 Task: Look for space in Kawm Umbū, Egypt from 9th June, 2023 to 16th June, 2023 for 2 adults in price range Rs.8000 to Rs.16000. Place can be entire place with 2 bedrooms having 2 beds and 1 bathroom. Property type can be house, flat, guest house. Booking option can be shelf check-in. Required host language is English.
Action: Mouse moved to (476, 109)
Screenshot: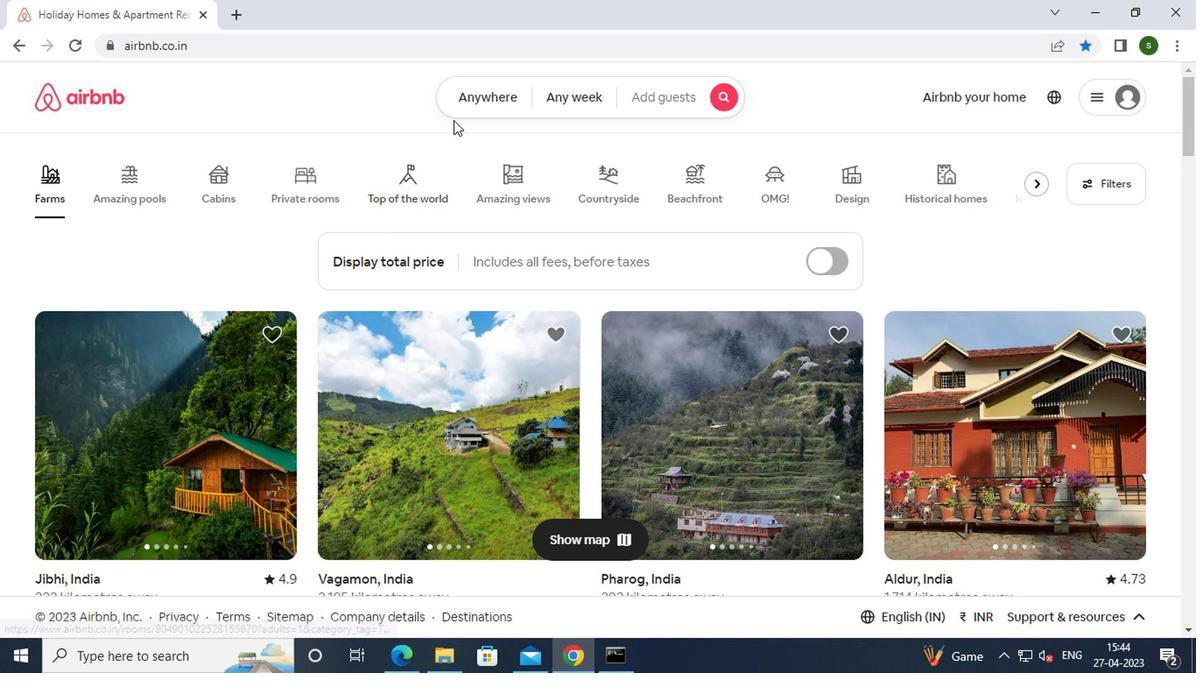 
Action: Mouse pressed left at (476, 109)
Screenshot: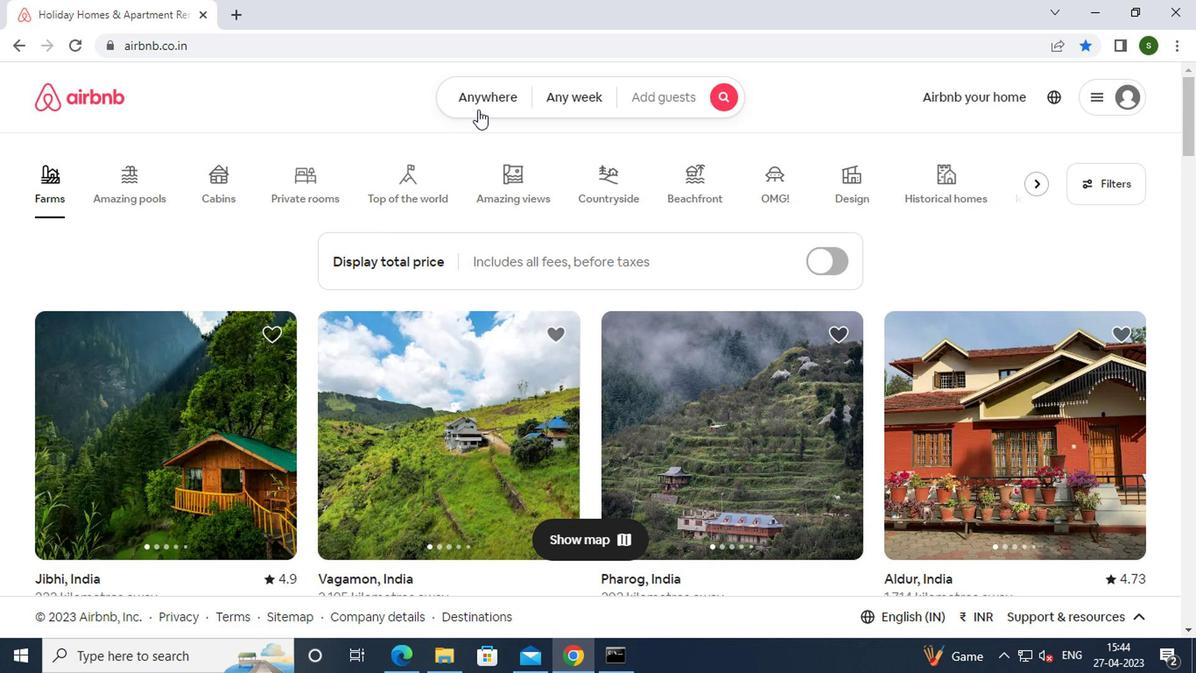 
Action: Mouse moved to (401, 162)
Screenshot: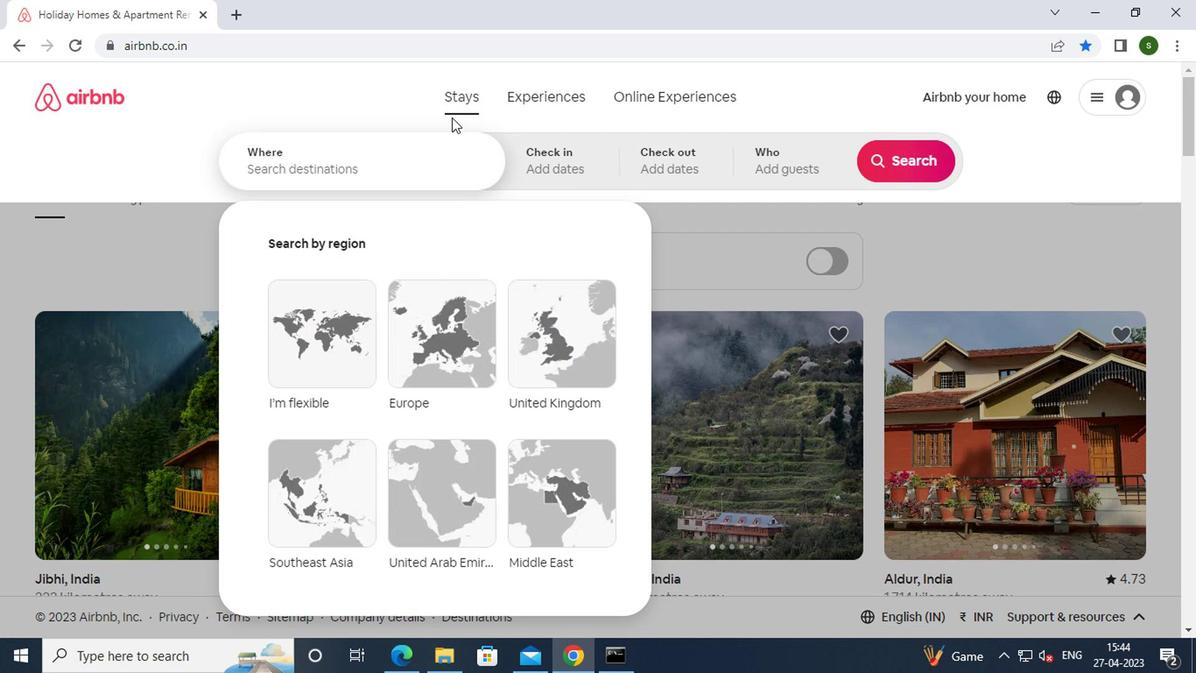 
Action: Mouse pressed left at (401, 162)
Screenshot: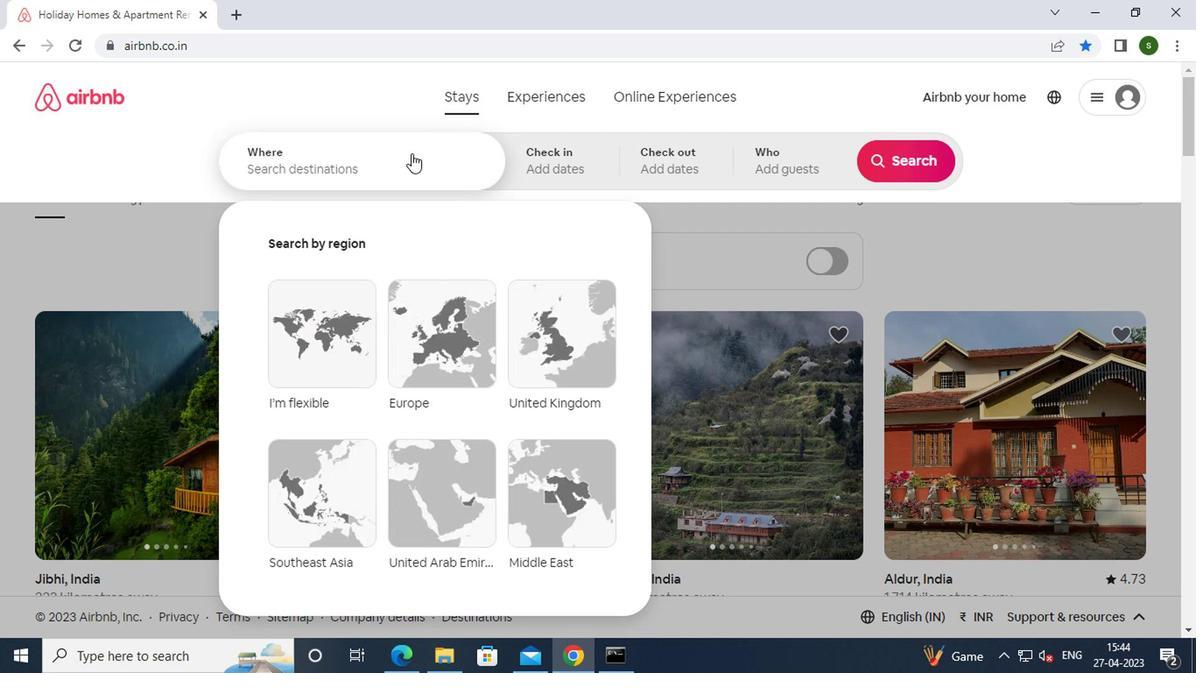
Action: Mouse moved to (382, 175)
Screenshot: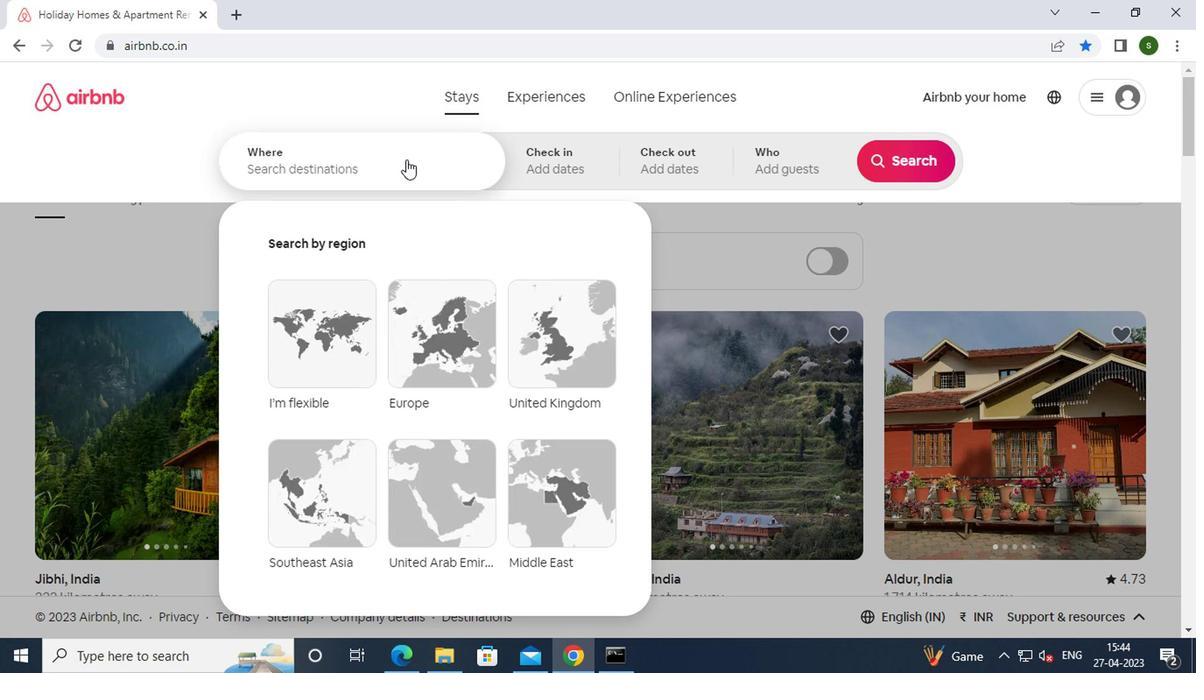 
Action: Key pressed k<Key.caps_lock>awm<Key.space><Key.caps_lock>u<Key.caps_lock>mbu,<Key.space><Key.caps_lock>e<Key.caps_lock>gypt<Key.enter>
Screenshot: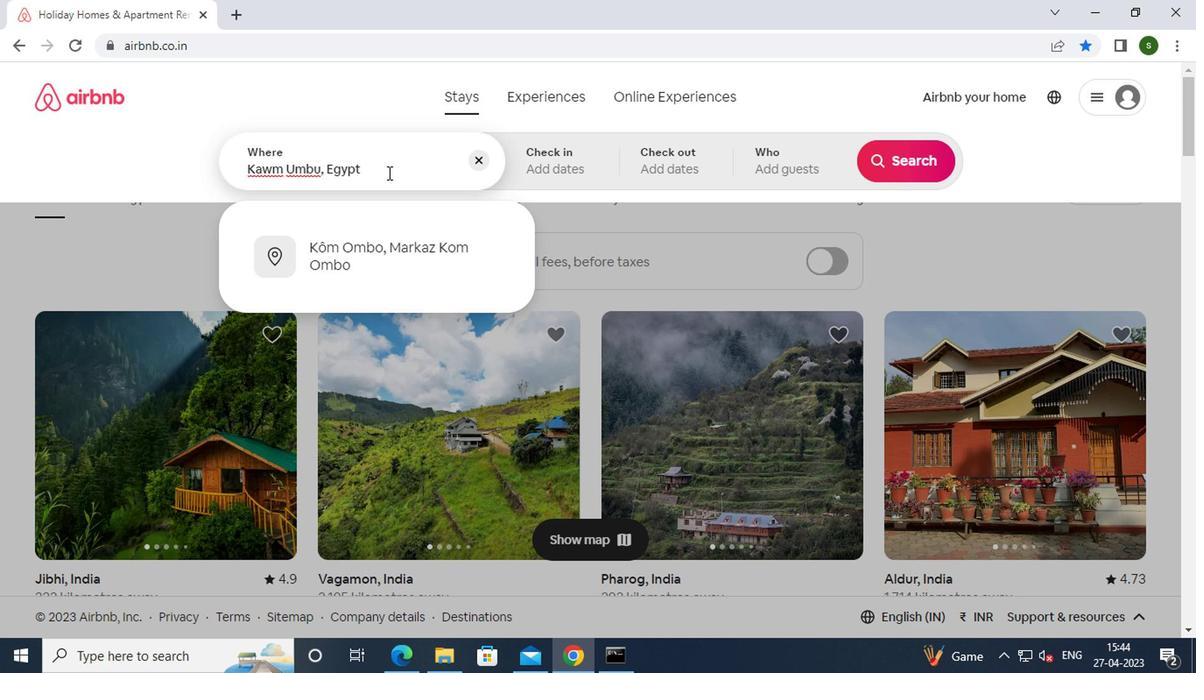 
Action: Mouse moved to (896, 295)
Screenshot: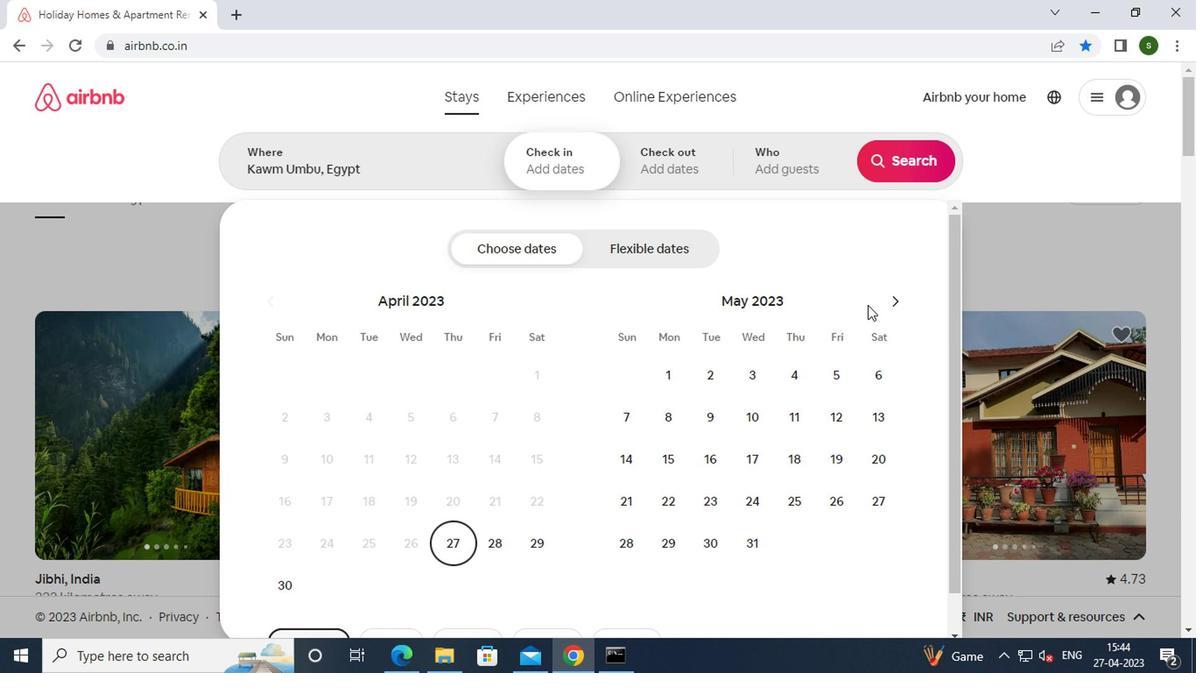 
Action: Mouse pressed left at (896, 295)
Screenshot: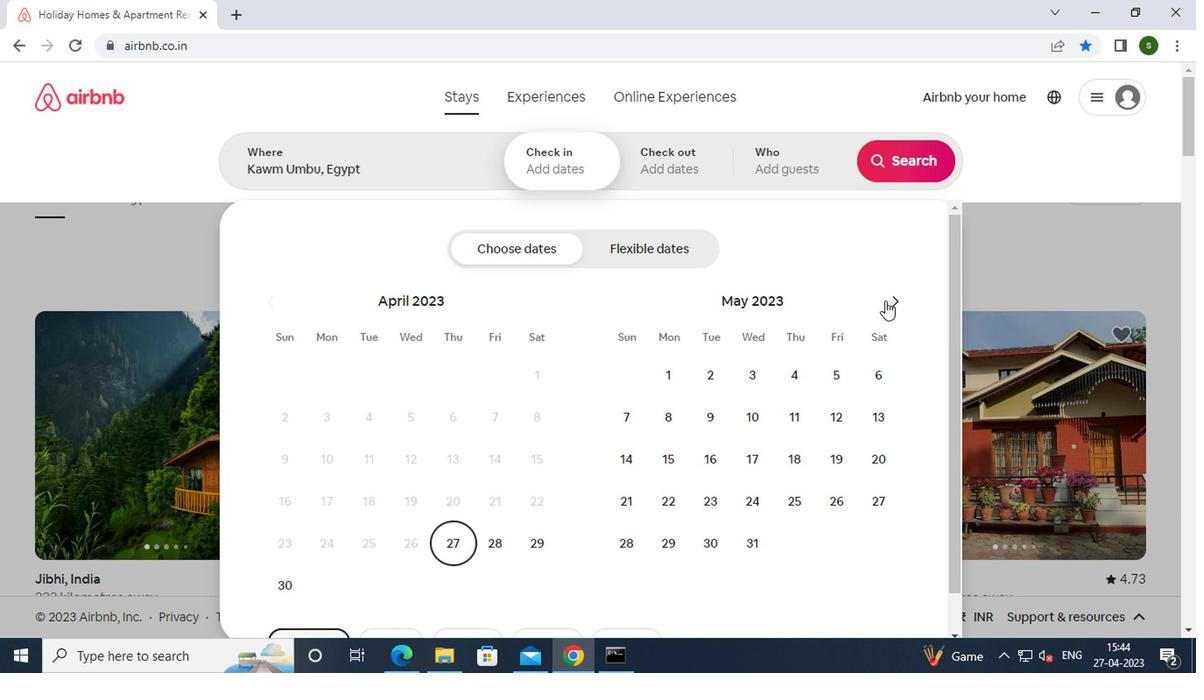 
Action: Mouse pressed left at (896, 295)
Screenshot: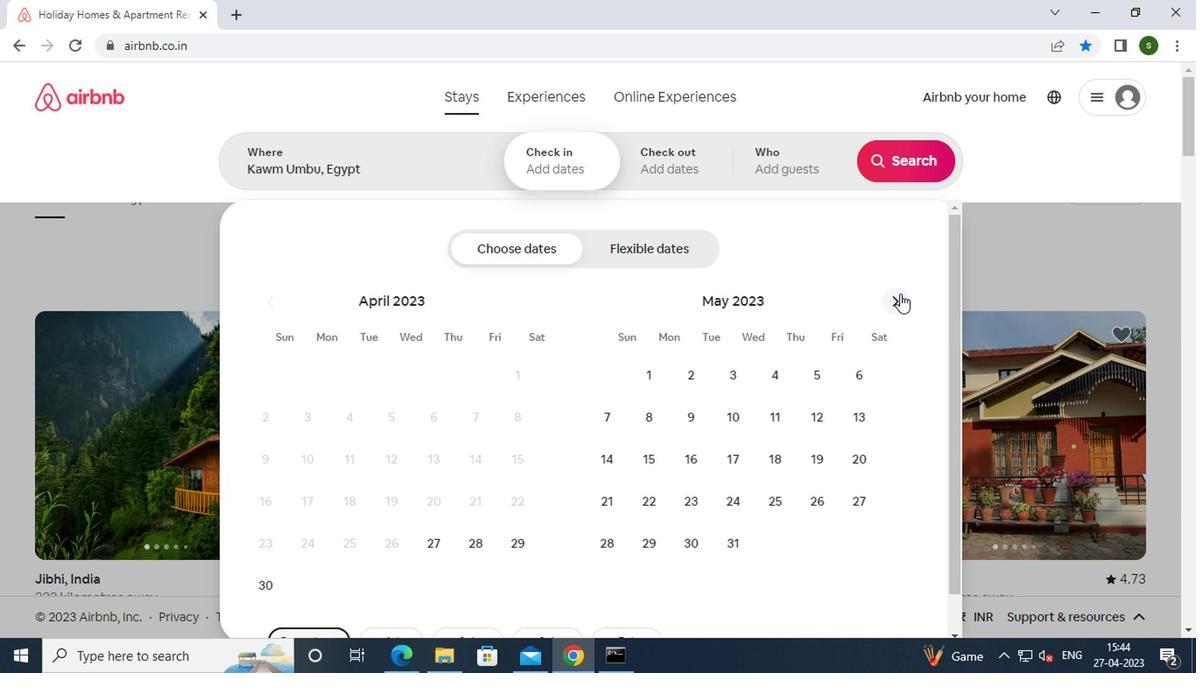 
Action: Mouse moved to (492, 416)
Screenshot: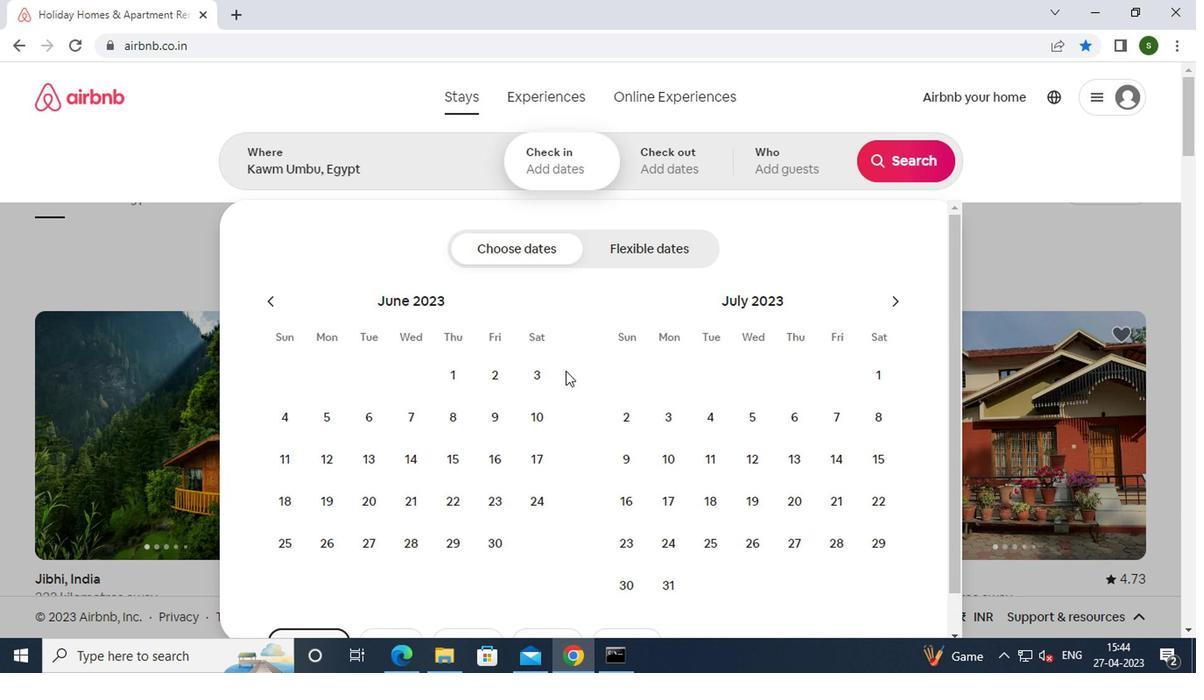 
Action: Mouse pressed left at (492, 416)
Screenshot: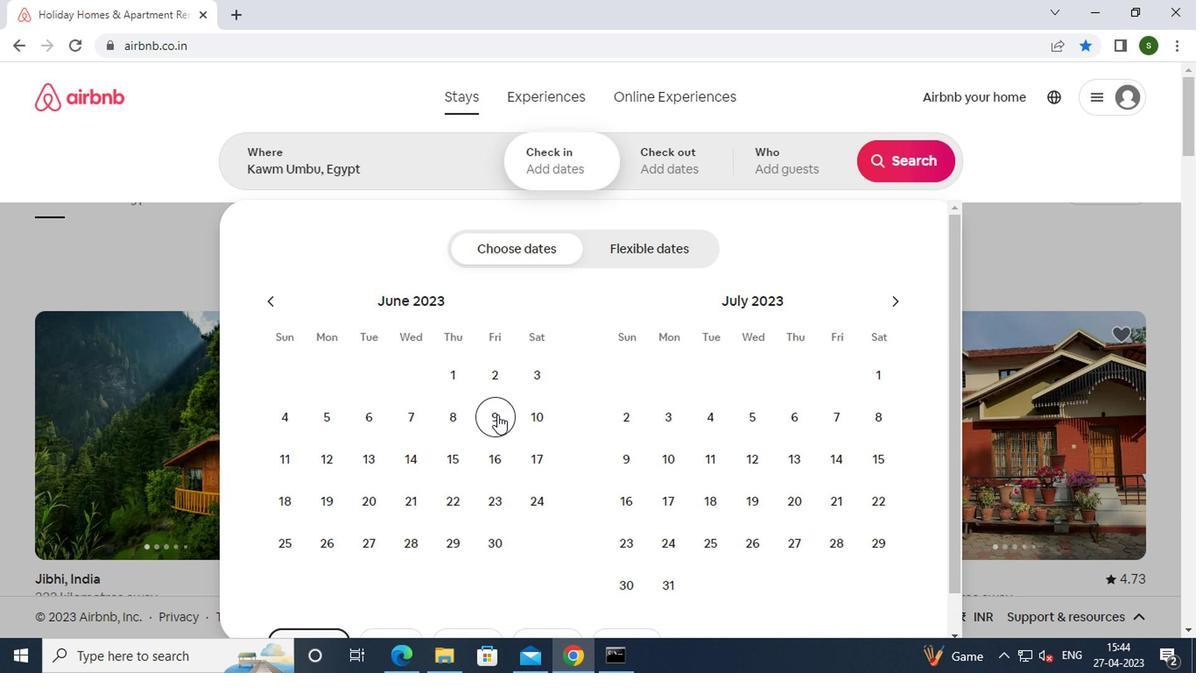 
Action: Mouse moved to (491, 472)
Screenshot: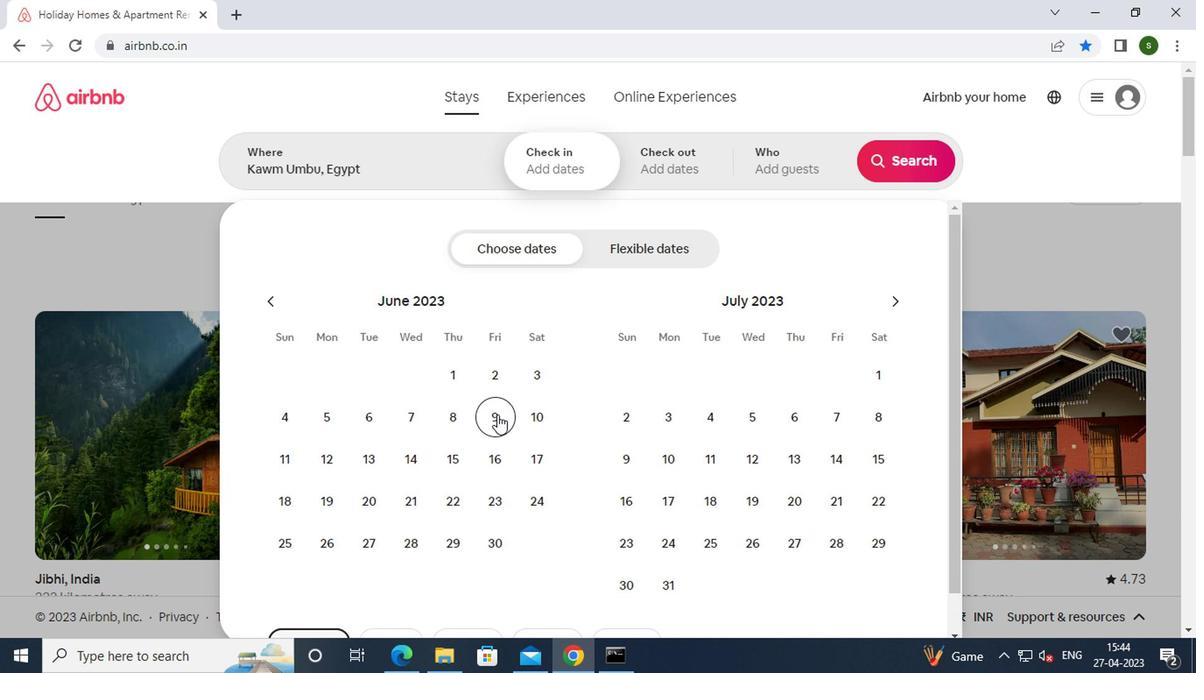 
Action: Mouse pressed left at (491, 472)
Screenshot: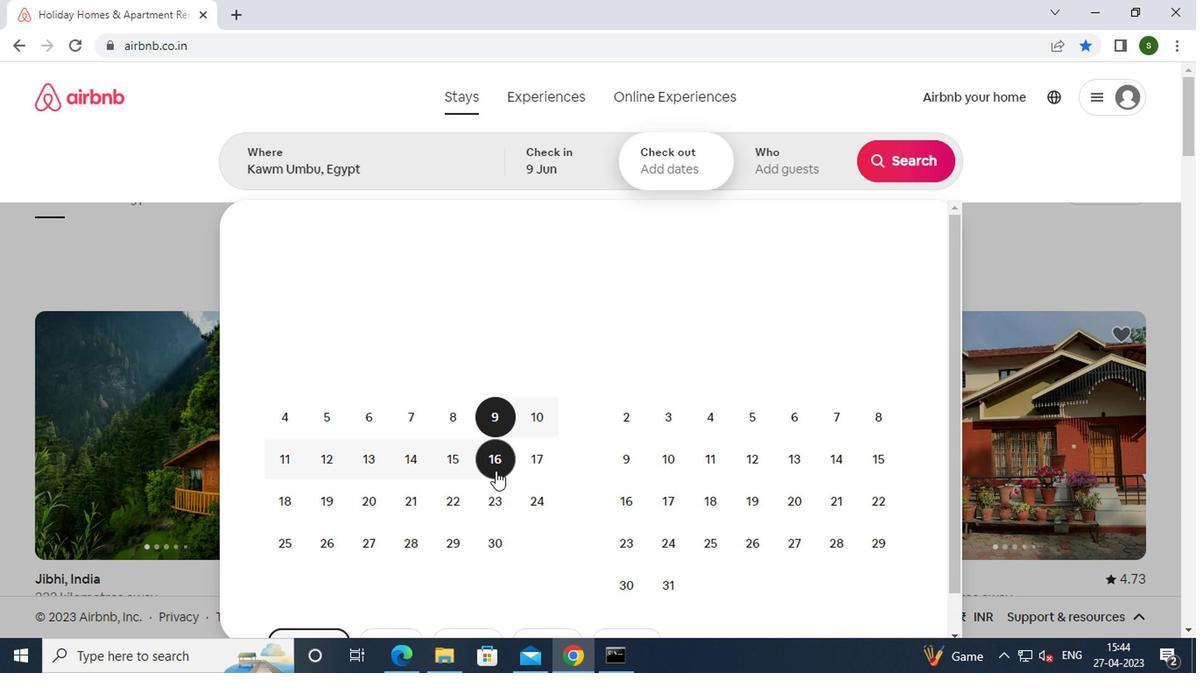 
Action: Mouse moved to (793, 153)
Screenshot: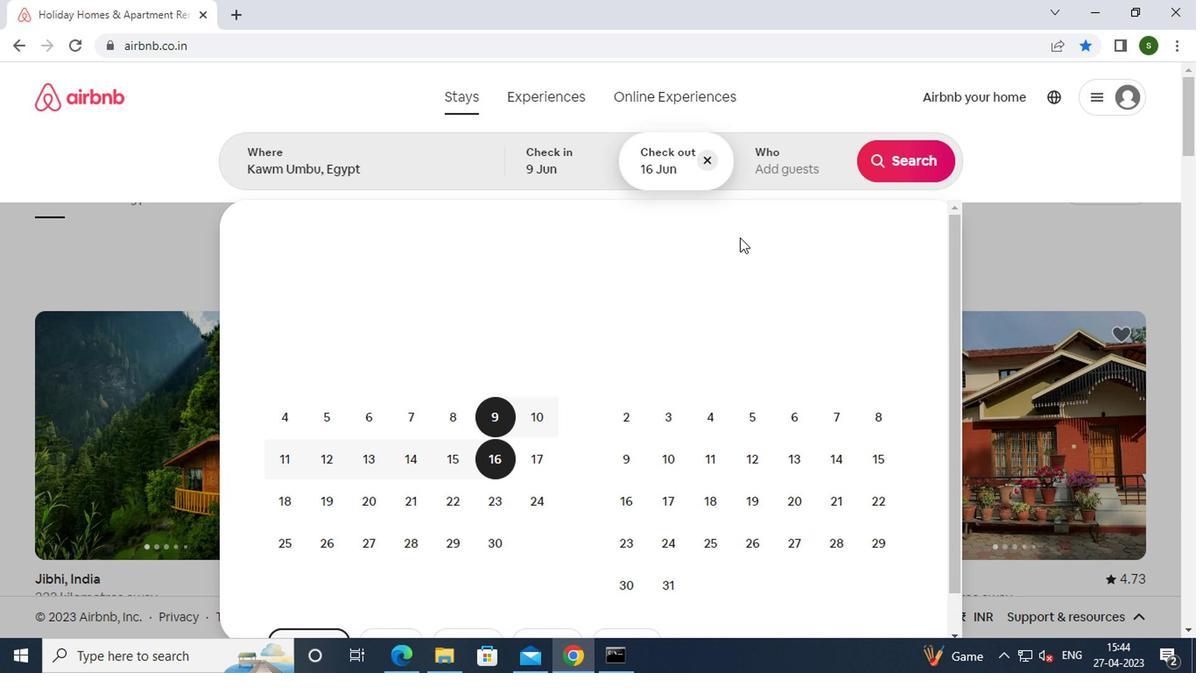
Action: Mouse pressed left at (793, 153)
Screenshot: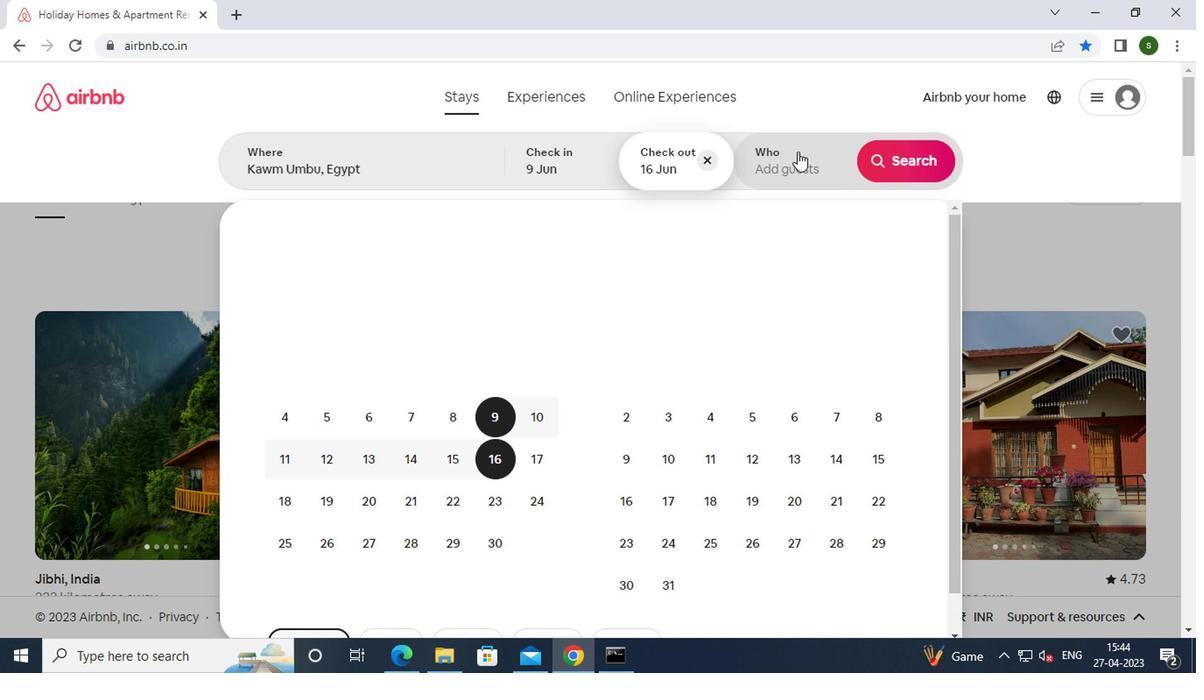 
Action: Mouse moved to (900, 247)
Screenshot: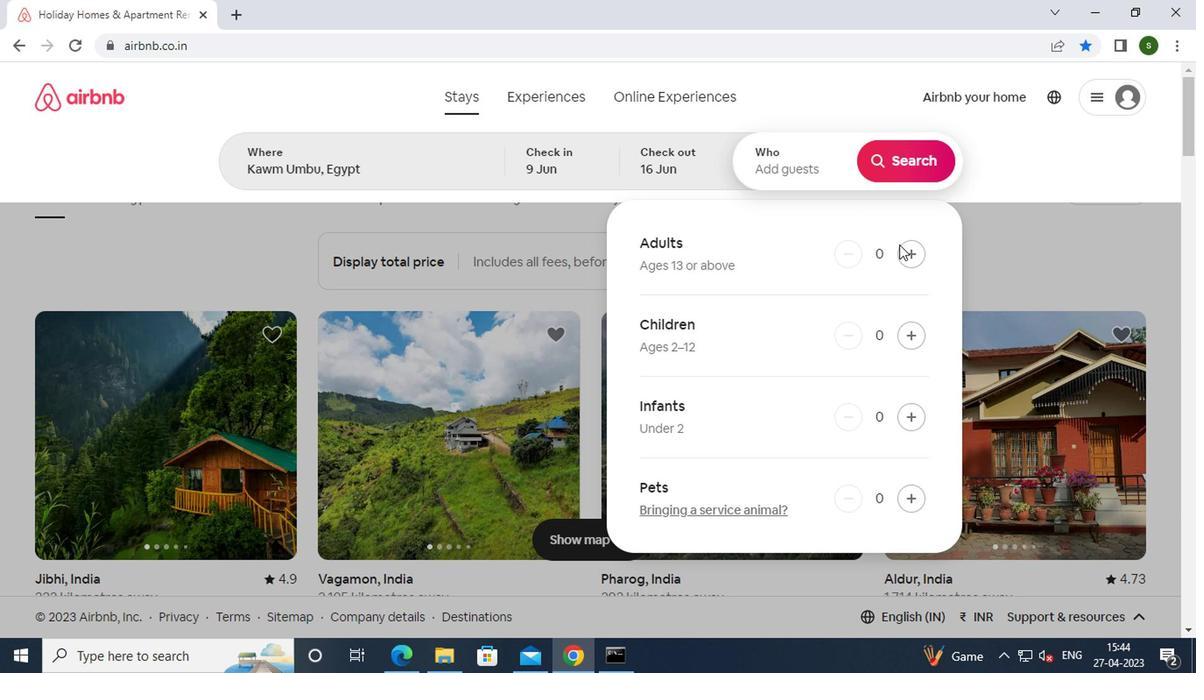 
Action: Mouse pressed left at (900, 247)
Screenshot: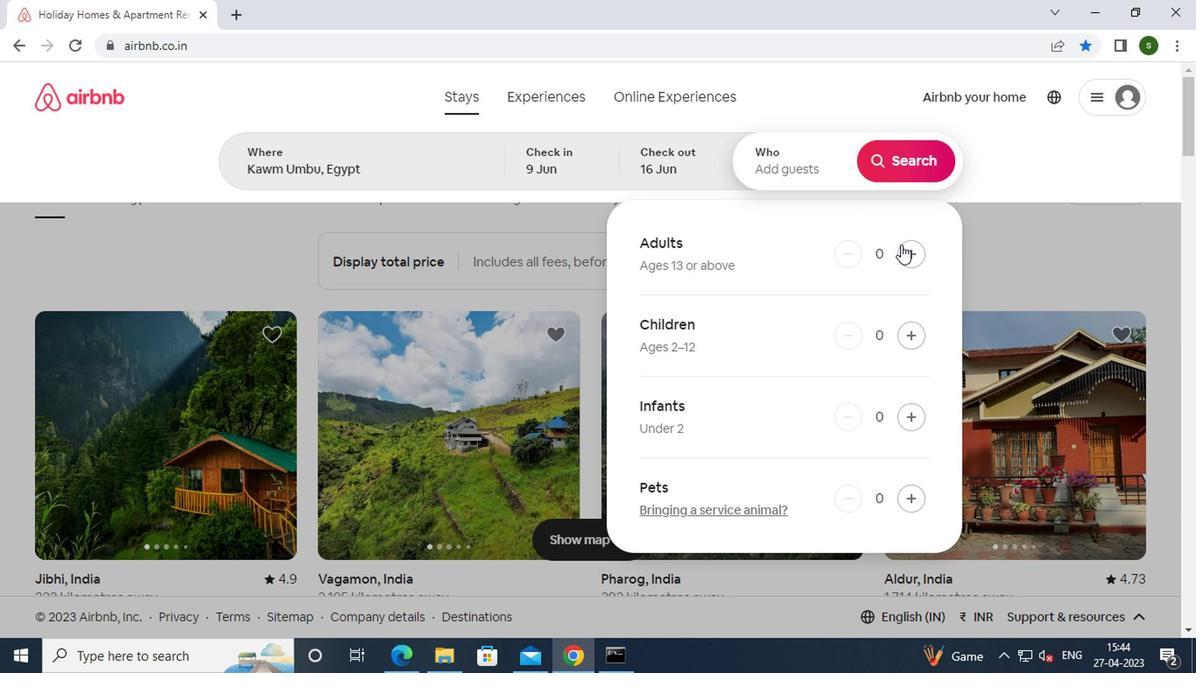
Action: Mouse pressed left at (900, 247)
Screenshot: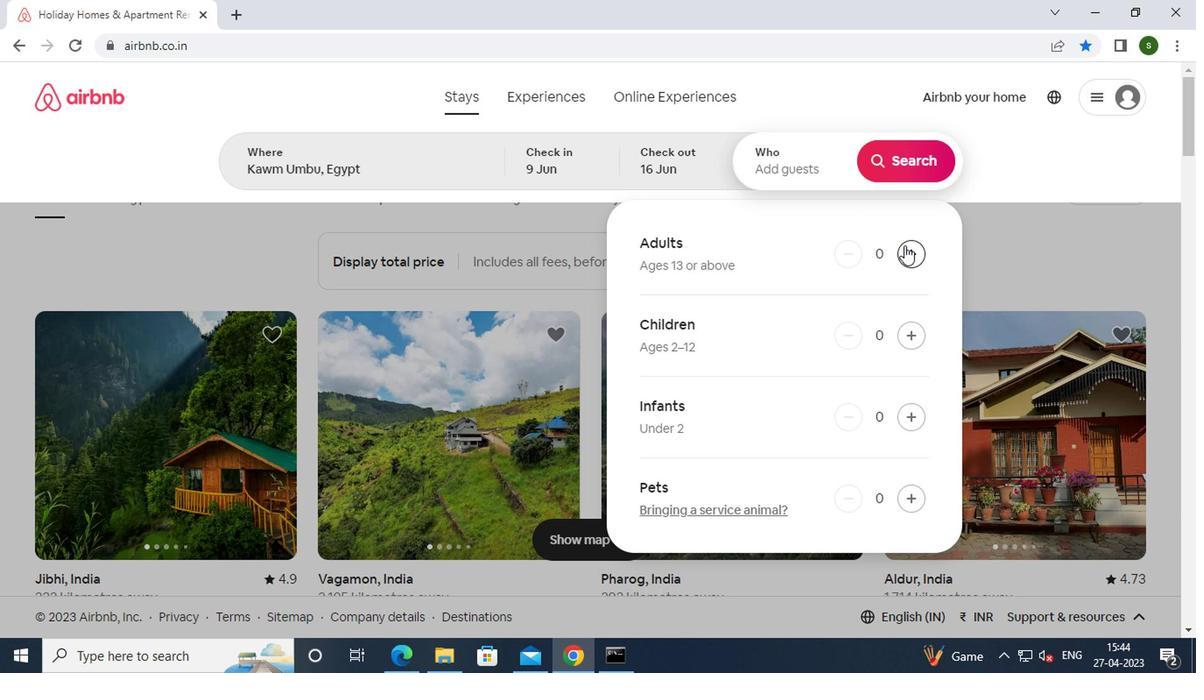 
Action: Mouse moved to (900, 163)
Screenshot: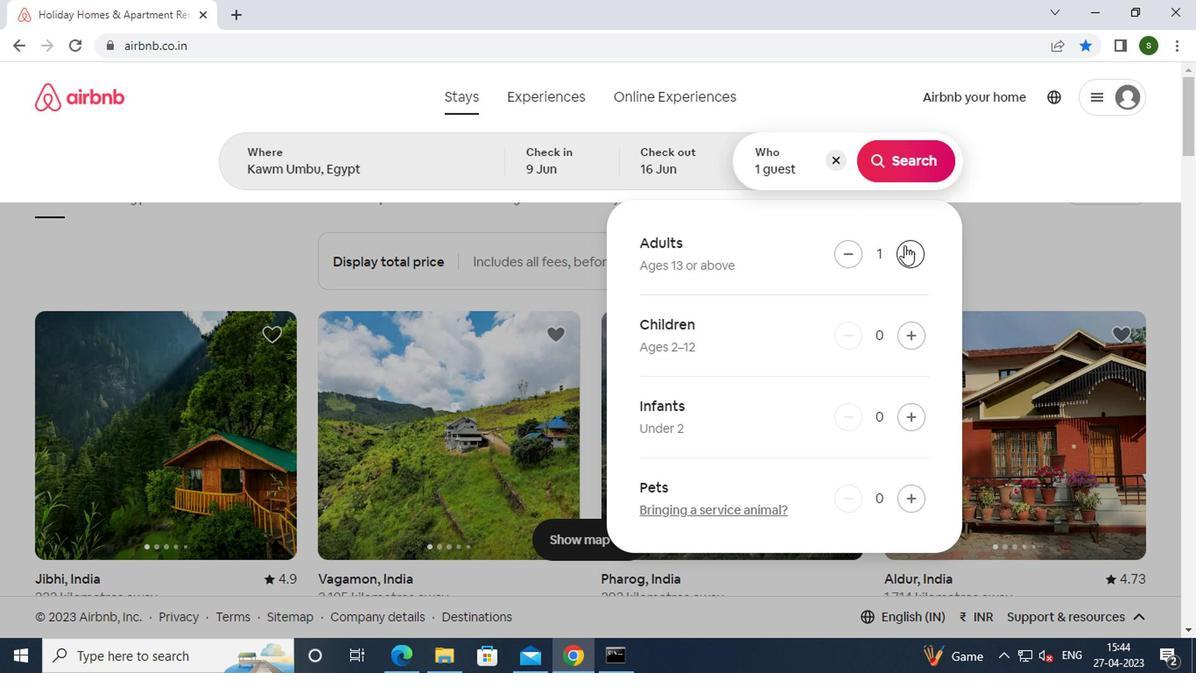 
Action: Mouse pressed left at (900, 163)
Screenshot: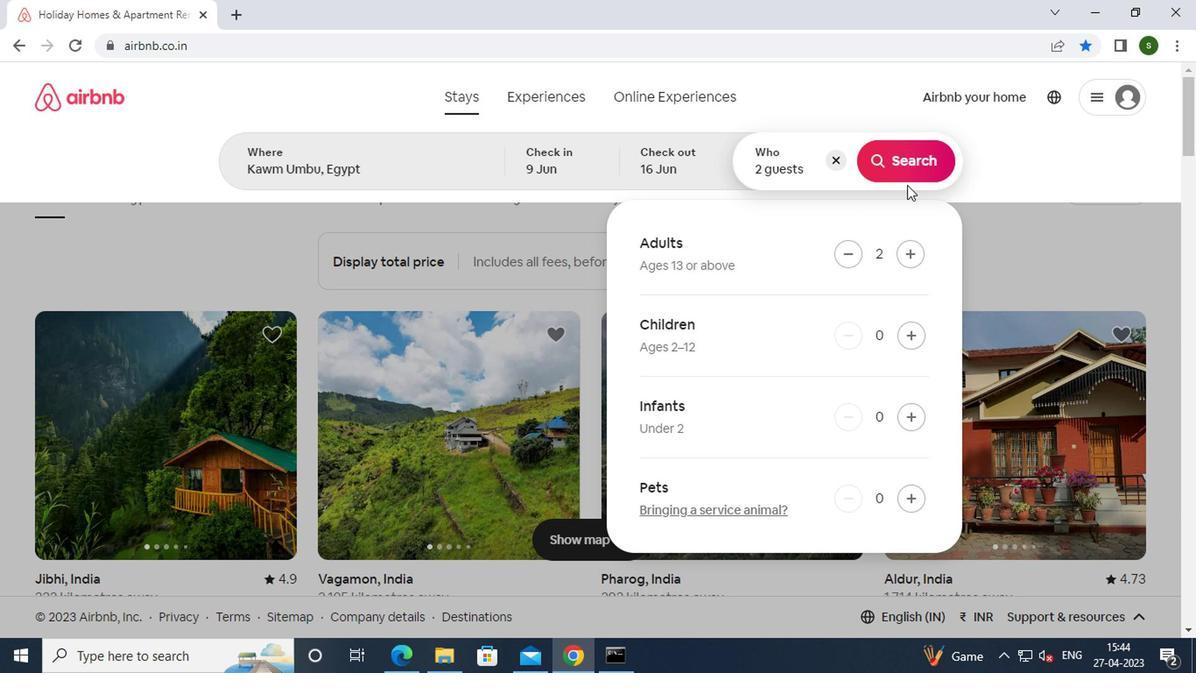 
Action: Mouse moved to (1097, 168)
Screenshot: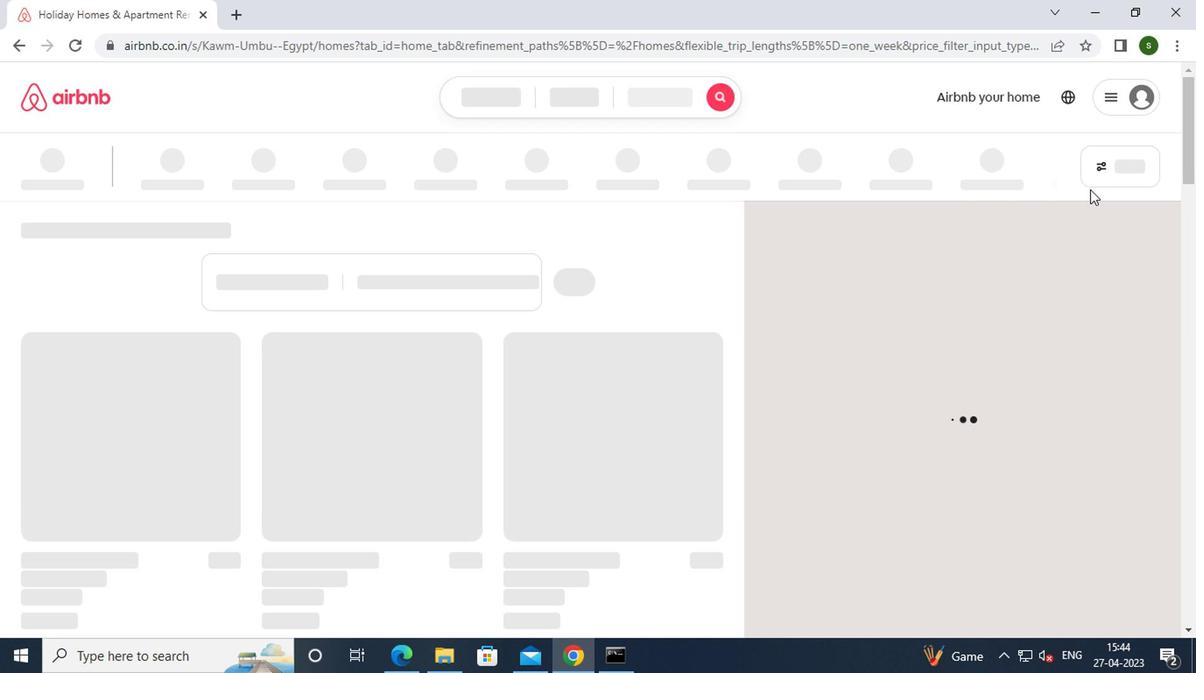 
Action: Mouse pressed left at (1097, 168)
Screenshot: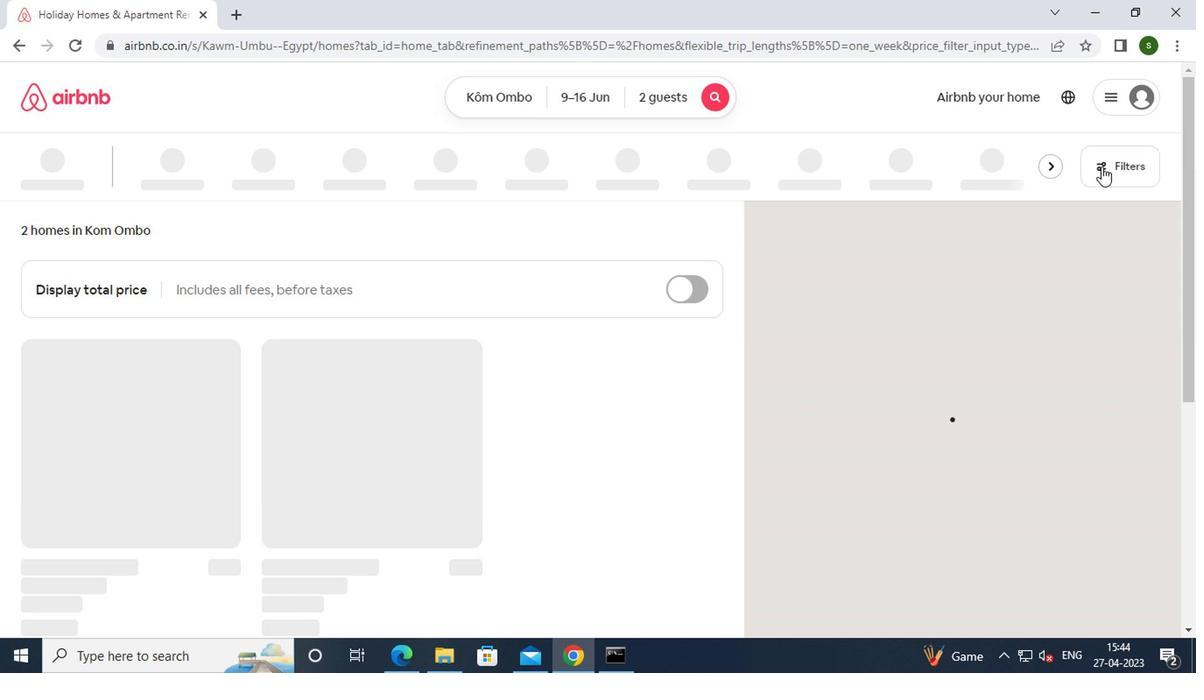 
Action: Mouse moved to (523, 381)
Screenshot: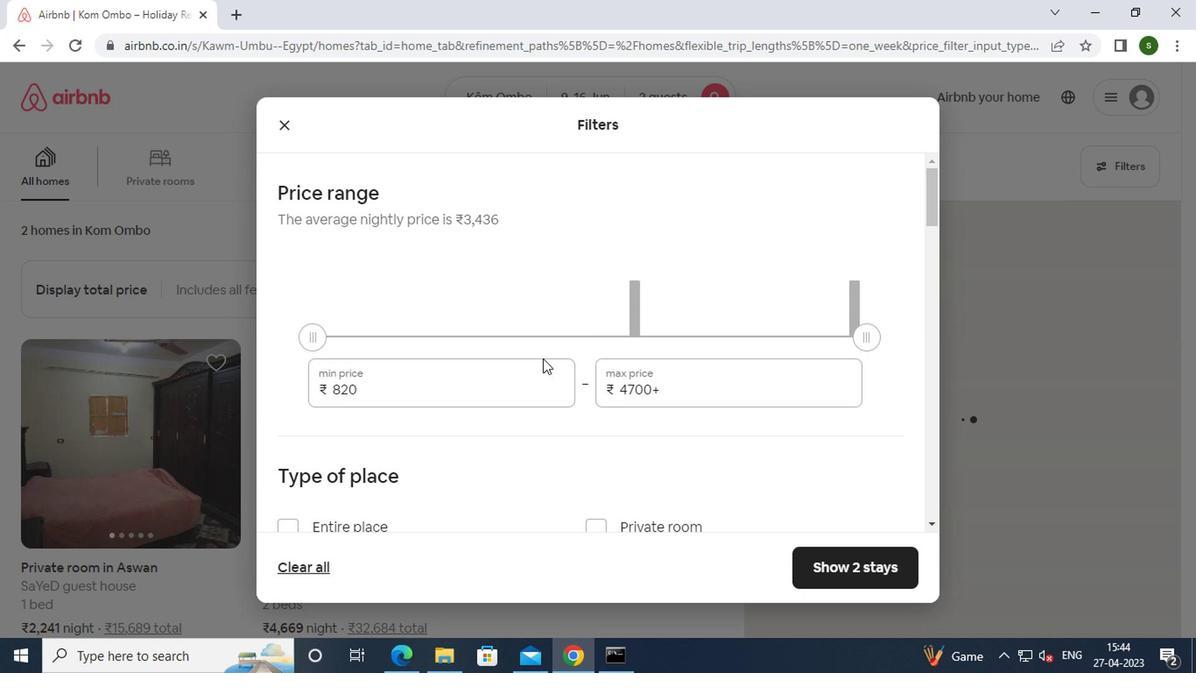 
Action: Mouse pressed left at (523, 381)
Screenshot: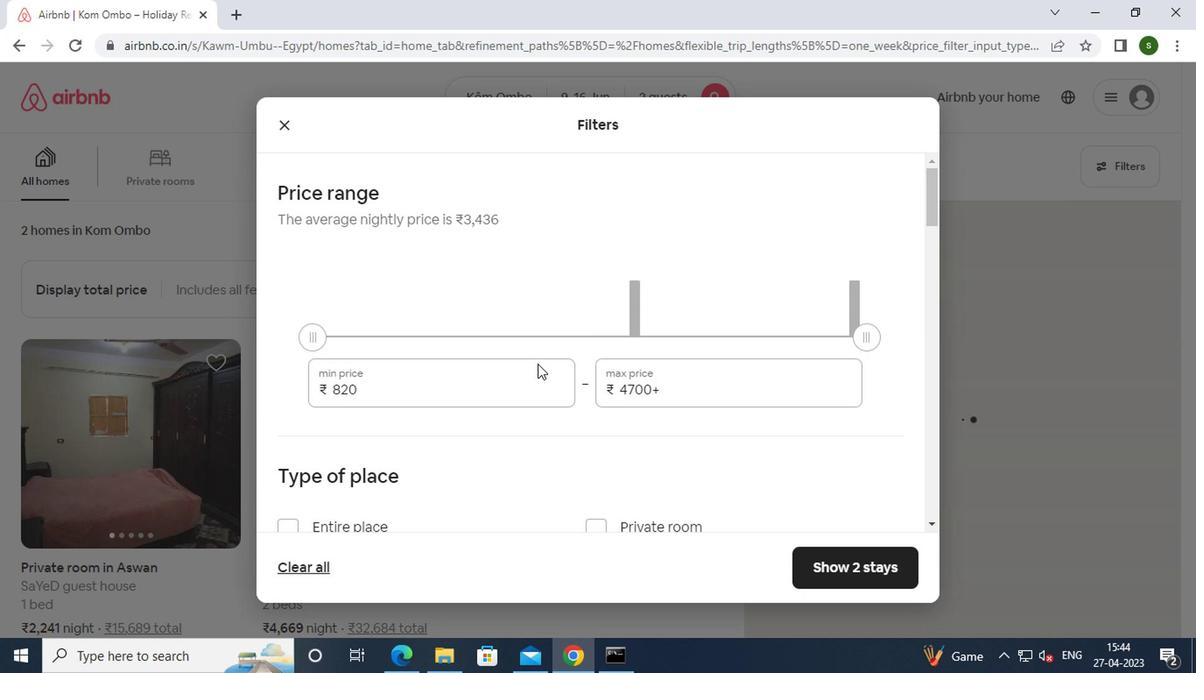 
Action: Key pressed <Key.backspace><Key.backspace><Key.backspace><Key.backspace><Key.backspace><Key.backspace><Key.backspace><Key.backspace>8000
Screenshot: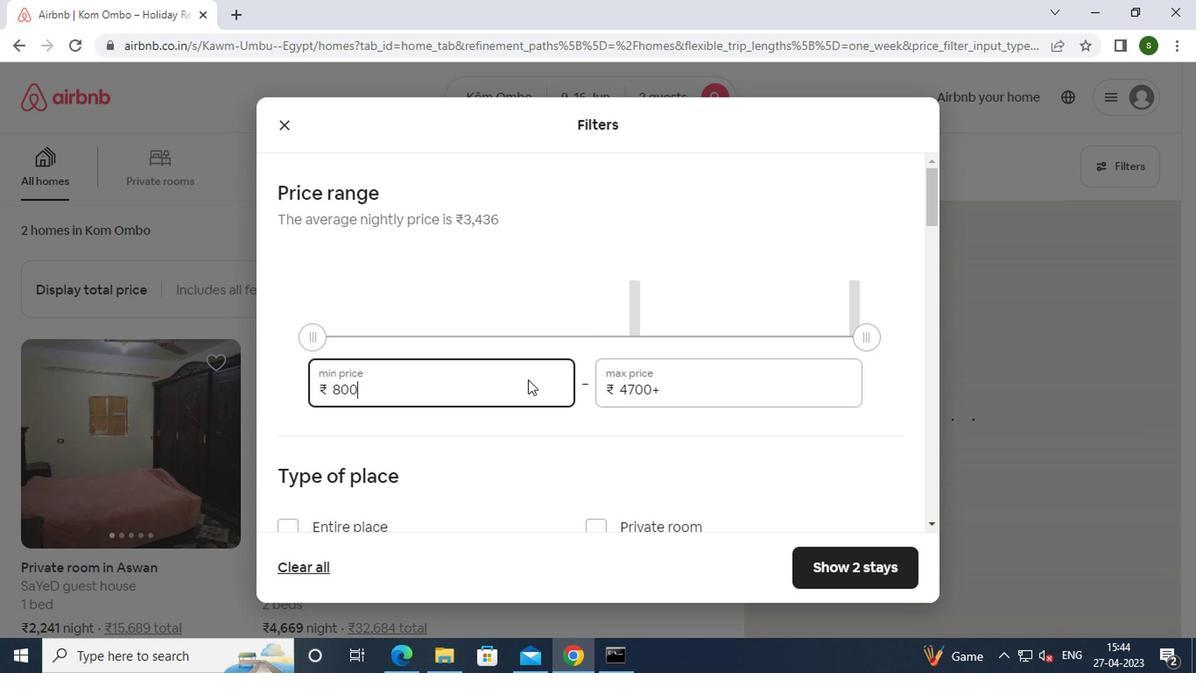 
Action: Mouse moved to (704, 384)
Screenshot: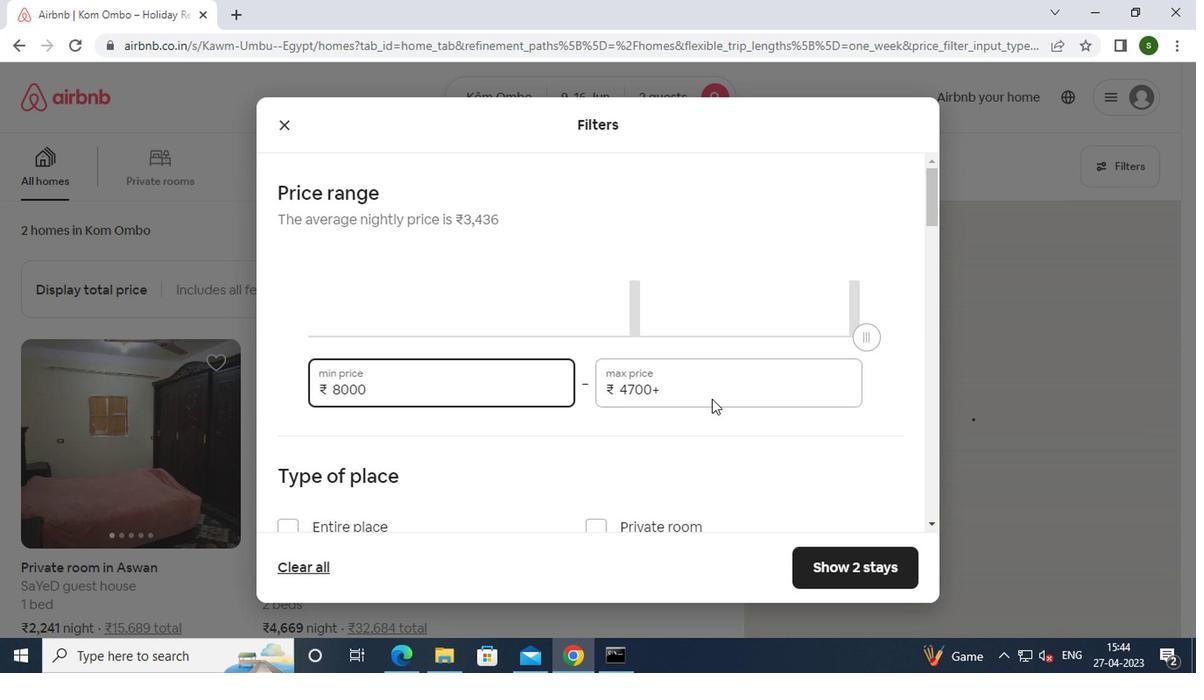 
Action: Mouse pressed left at (704, 384)
Screenshot: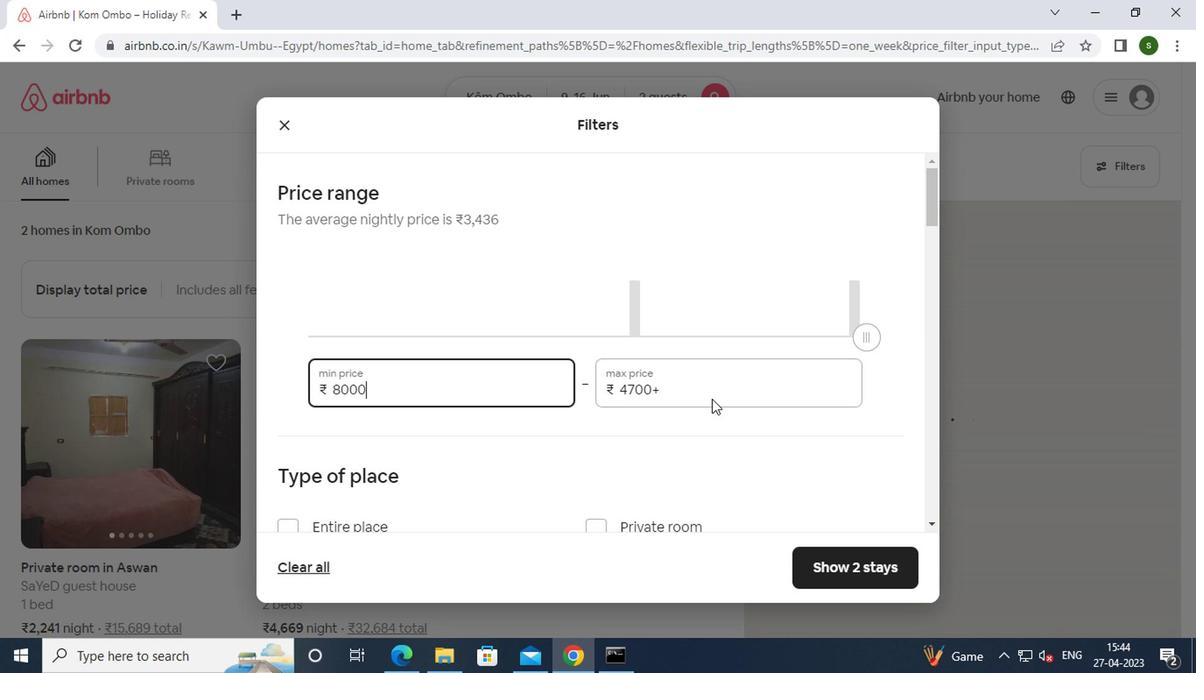 
Action: Key pressed <Key.backspace><Key.backspace><Key.backspace><Key.backspace><Key.backspace><Key.backspace><Key.backspace><Key.backspace><Key.backspace><Key.backspace>16000
Screenshot: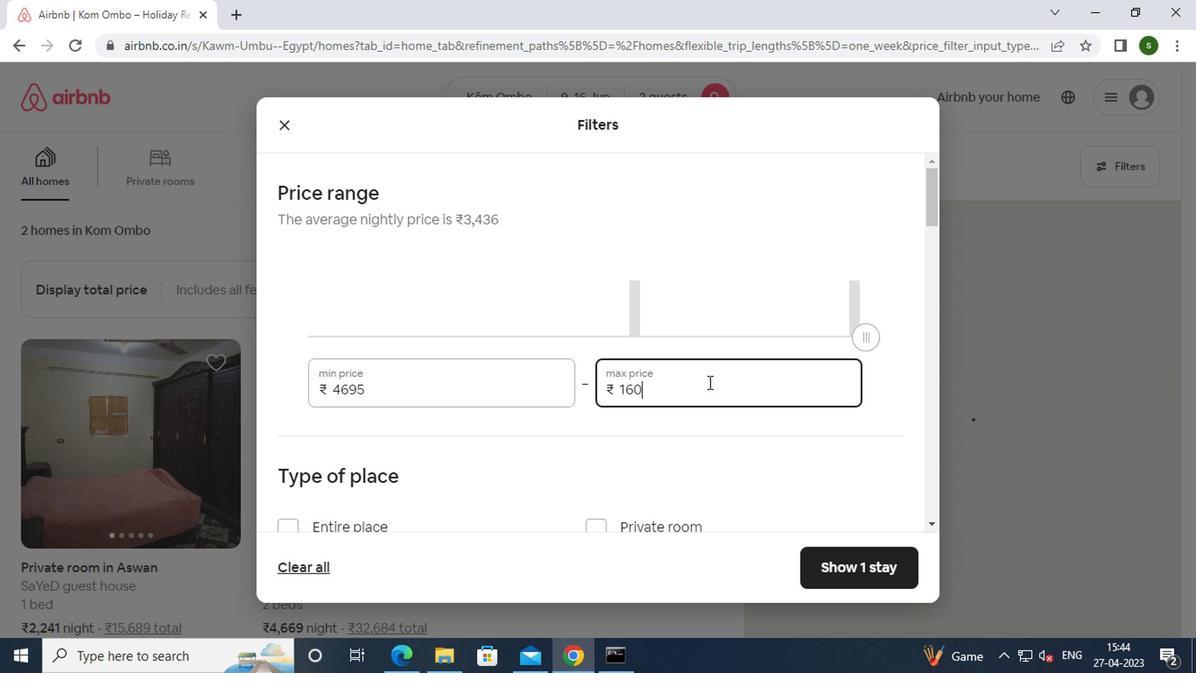 
Action: Mouse moved to (455, 347)
Screenshot: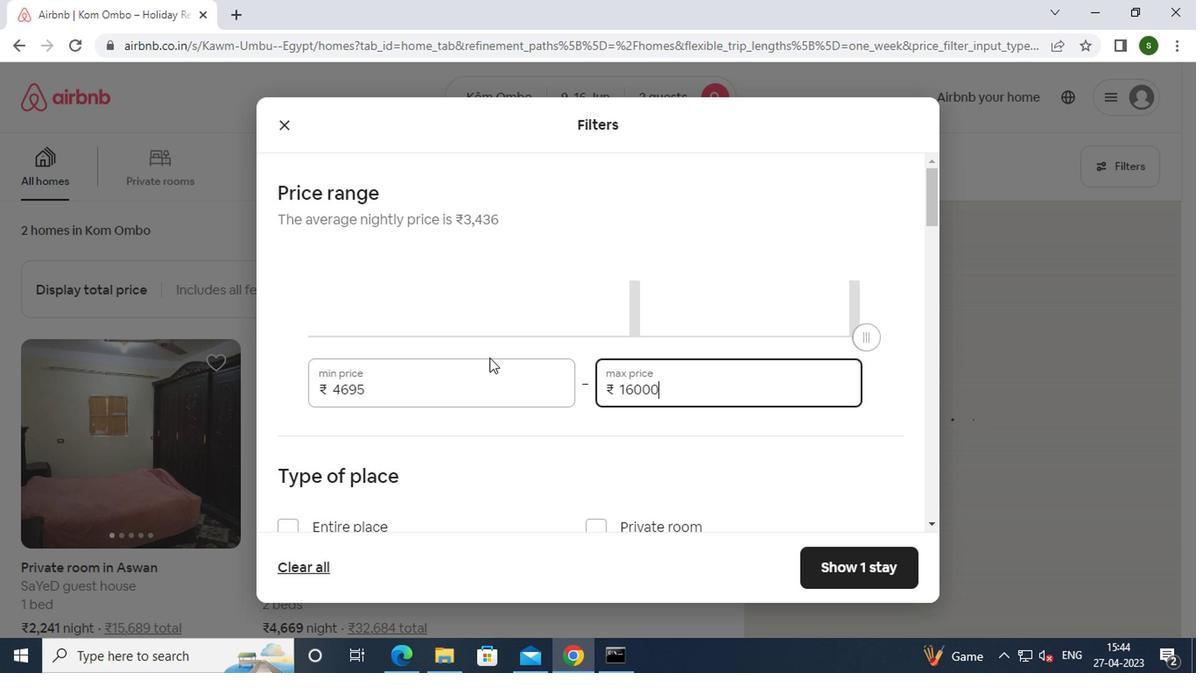 
Action: Mouse scrolled (455, 347) with delta (0, 0)
Screenshot: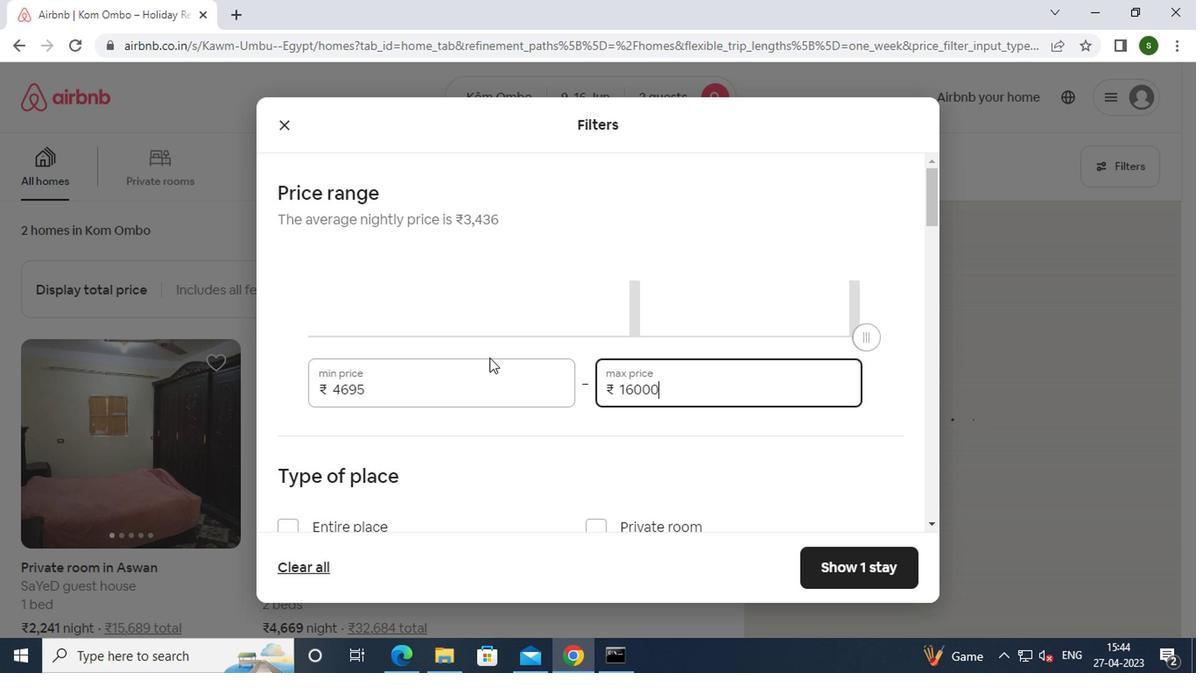 
Action: Mouse moved to (453, 347)
Screenshot: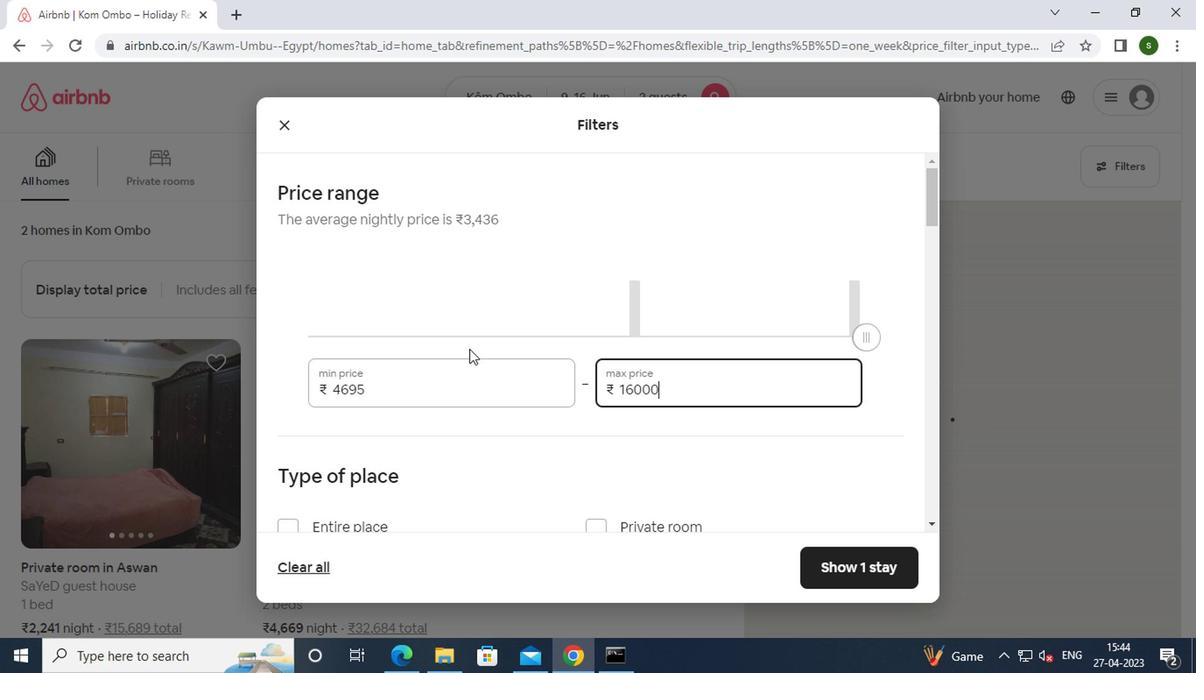 
Action: Mouse scrolled (453, 347) with delta (0, 0)
Screenshot: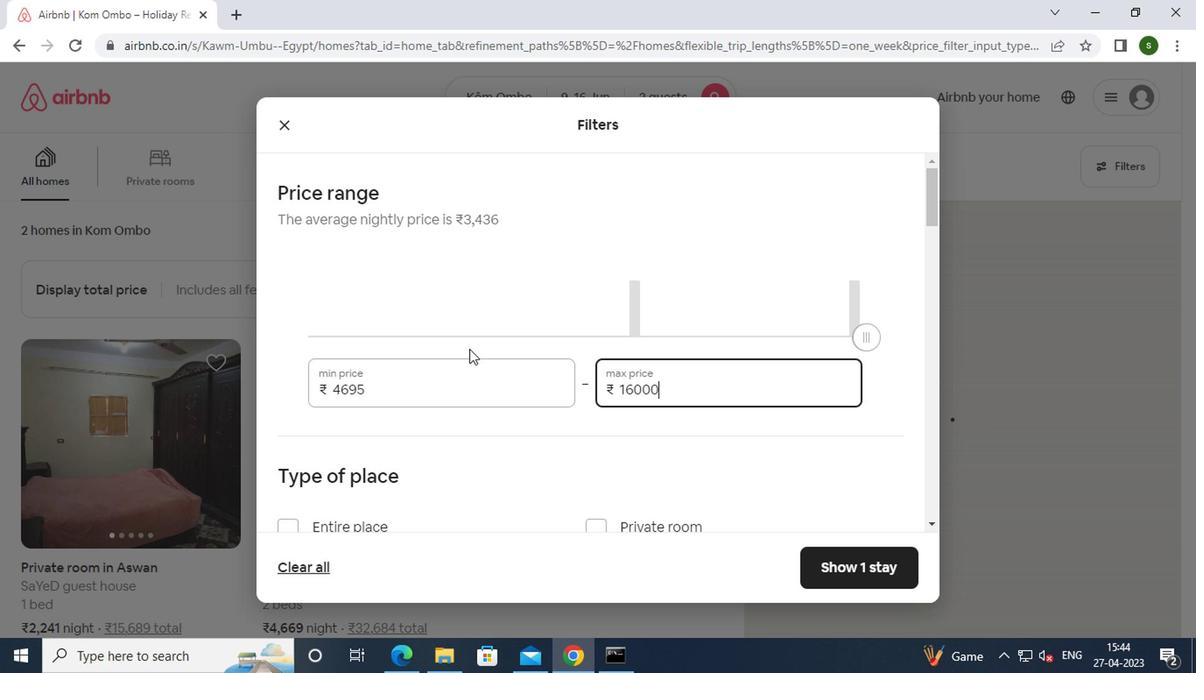 
Action: Mouse moved to (336, 347)
Screenshot: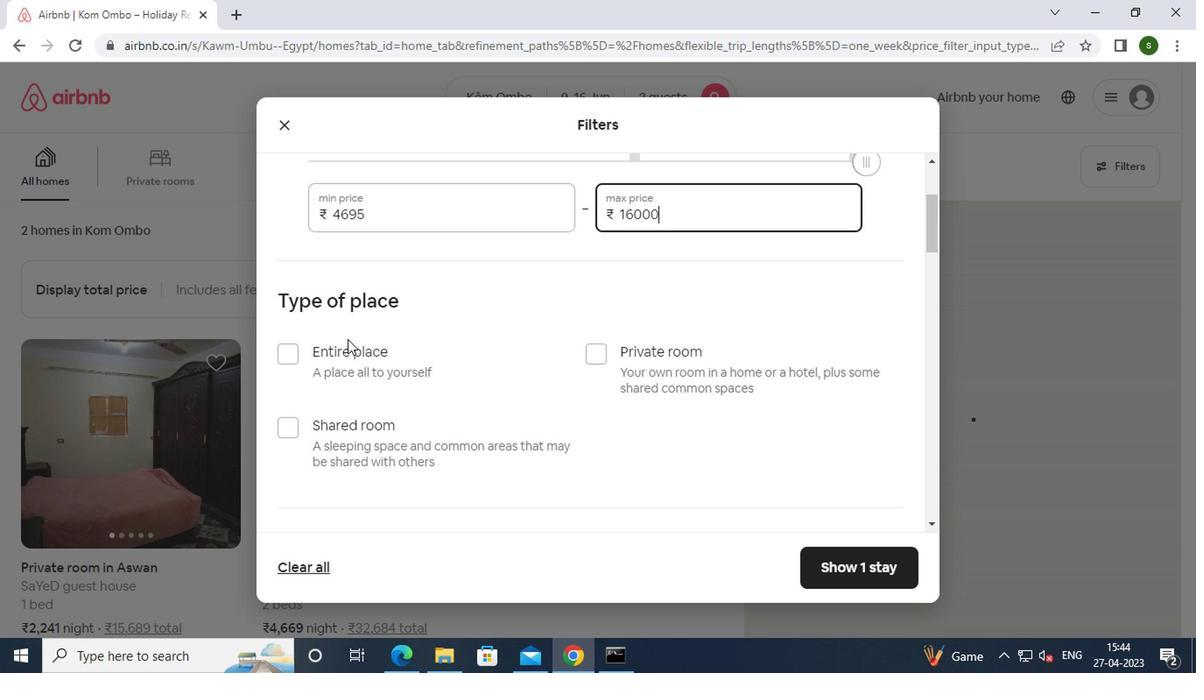 
Action: Mouse pressed left at (336, 347)
Screenshot: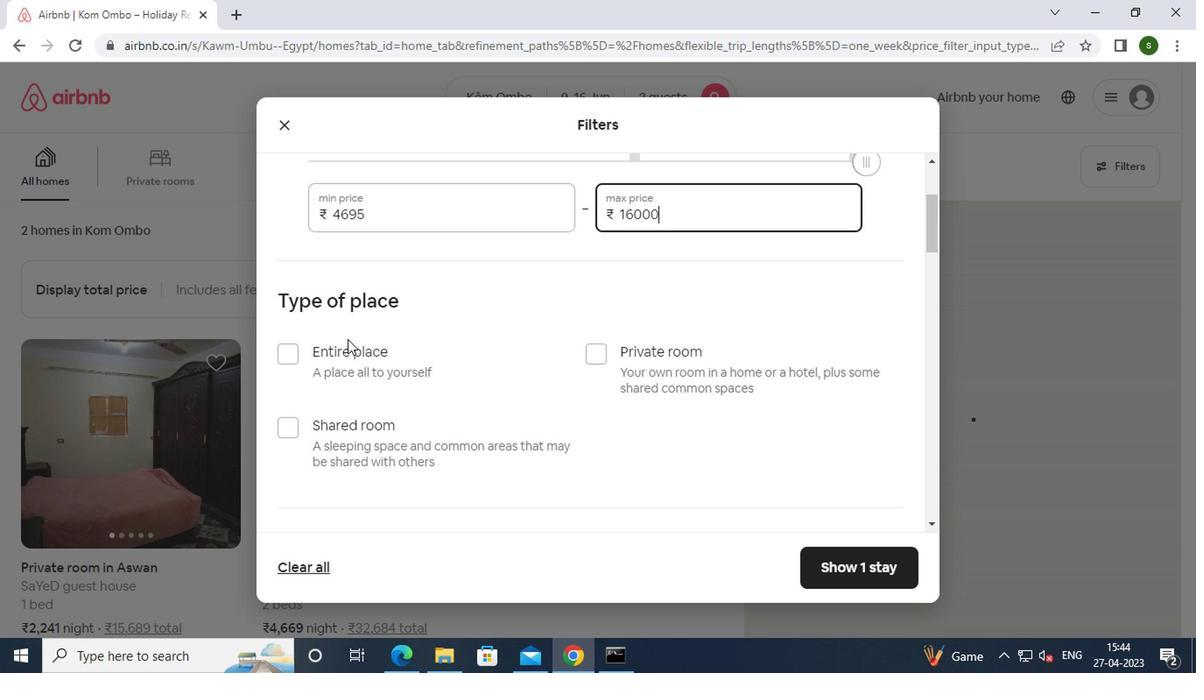 
Action: Mouse moved to (458, 327)
Screenshot: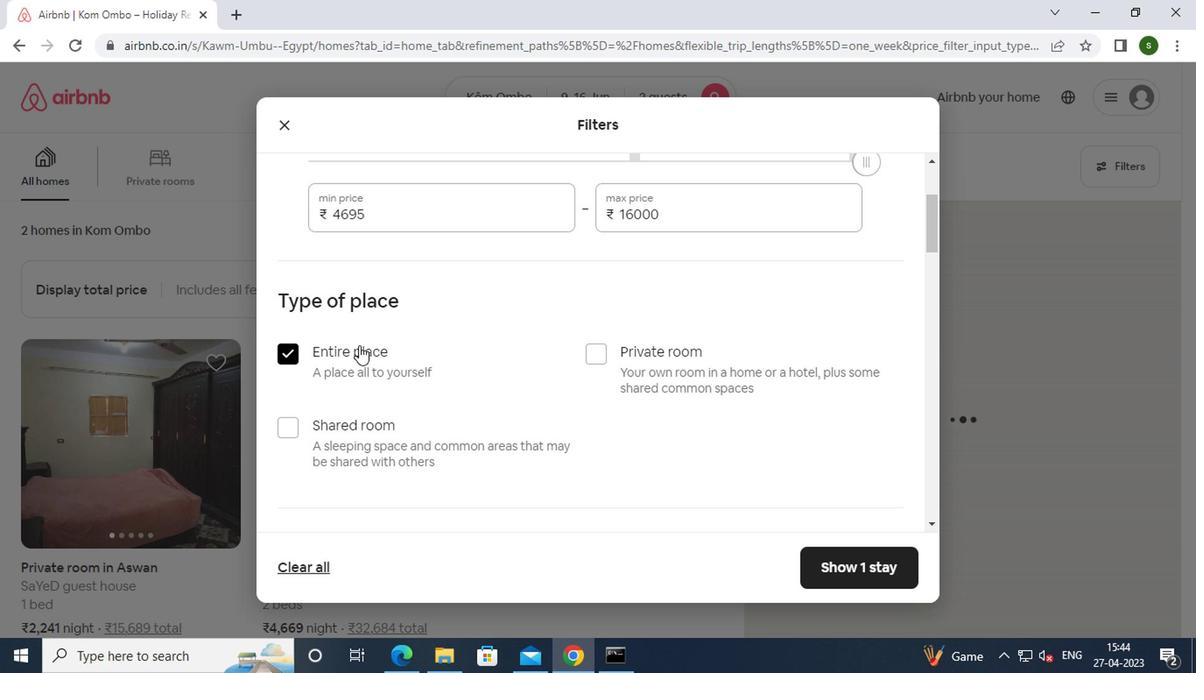
Action: Mouse scrolled (458, 327) with delta (0, 0)
Screenshot: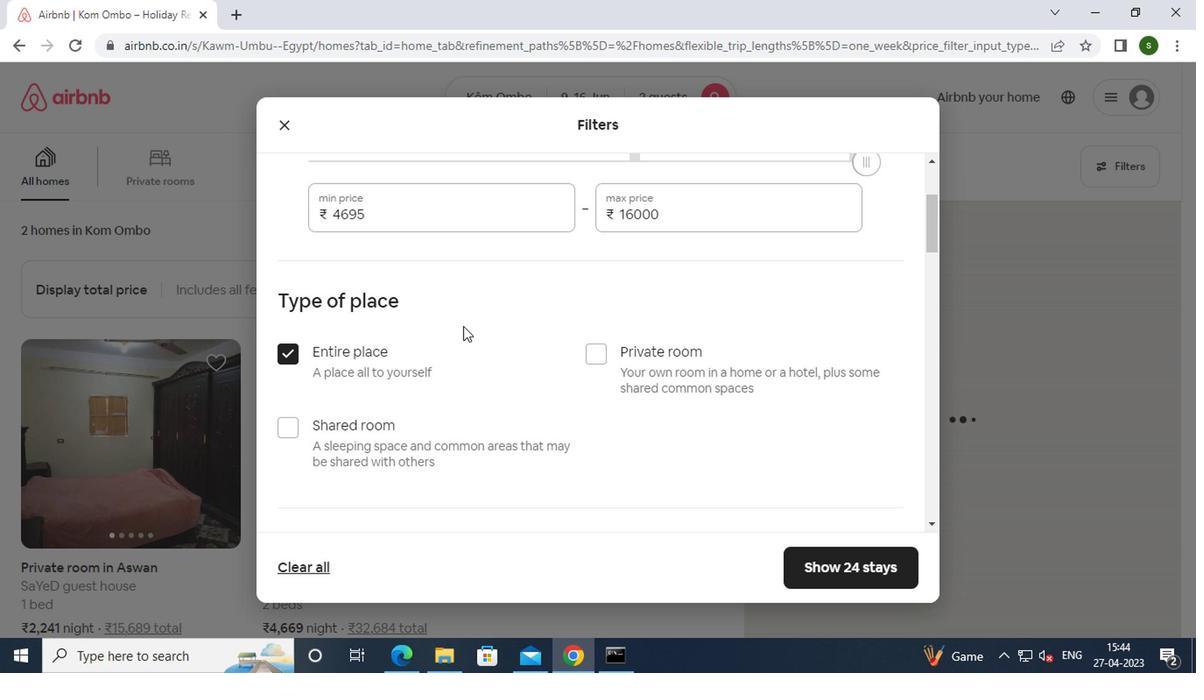 
Action: Mouse scrolled (458, 327) with delta (0, 0)
Screenshot: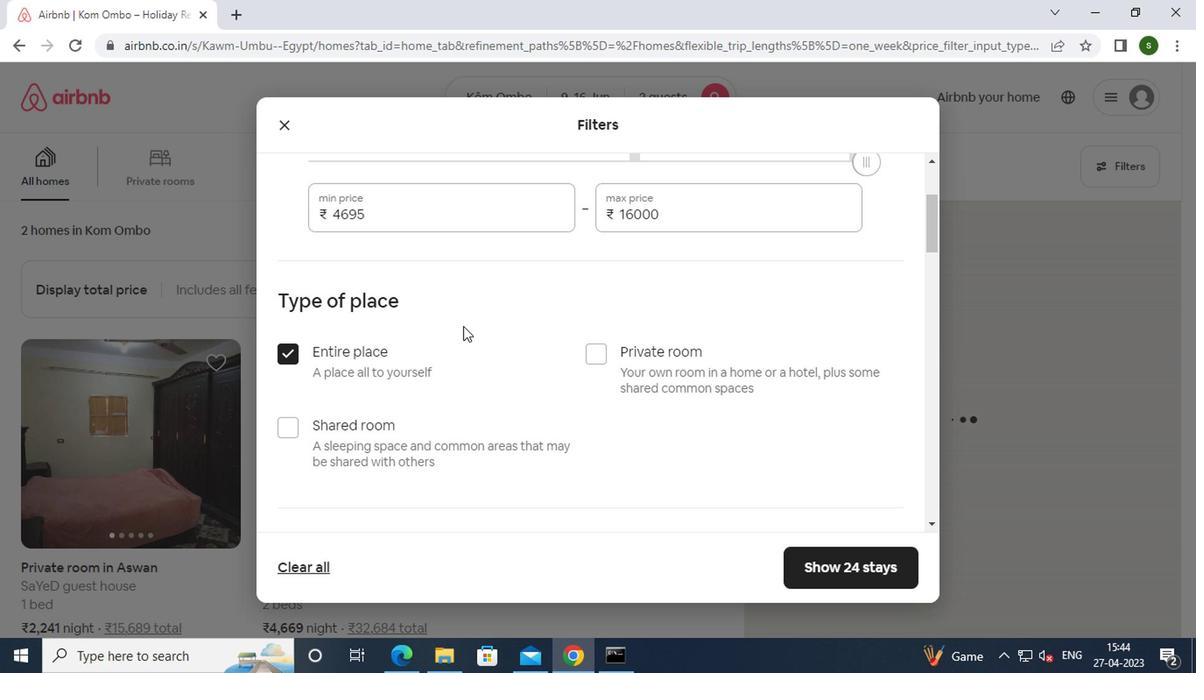 
Action: Mouse scrolled (458, 327) with delta (0, 0)
Screenshot: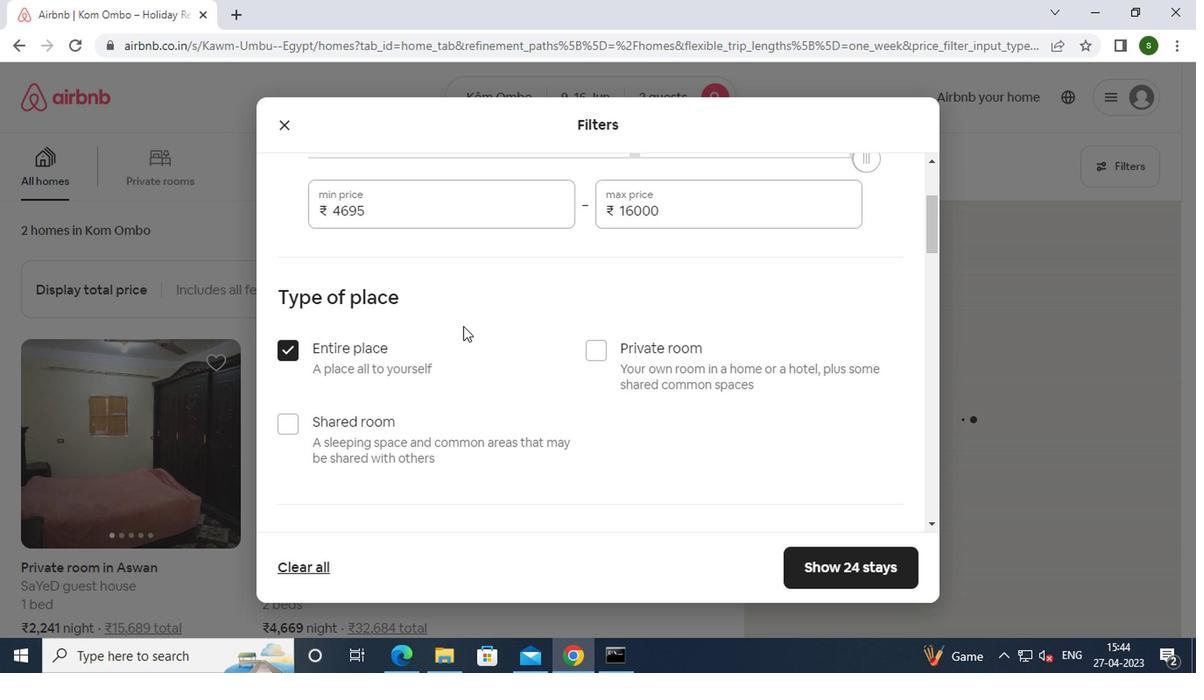 
Action: Mouse scrolled (458, 327) with delta (0, 0)
Screenshot: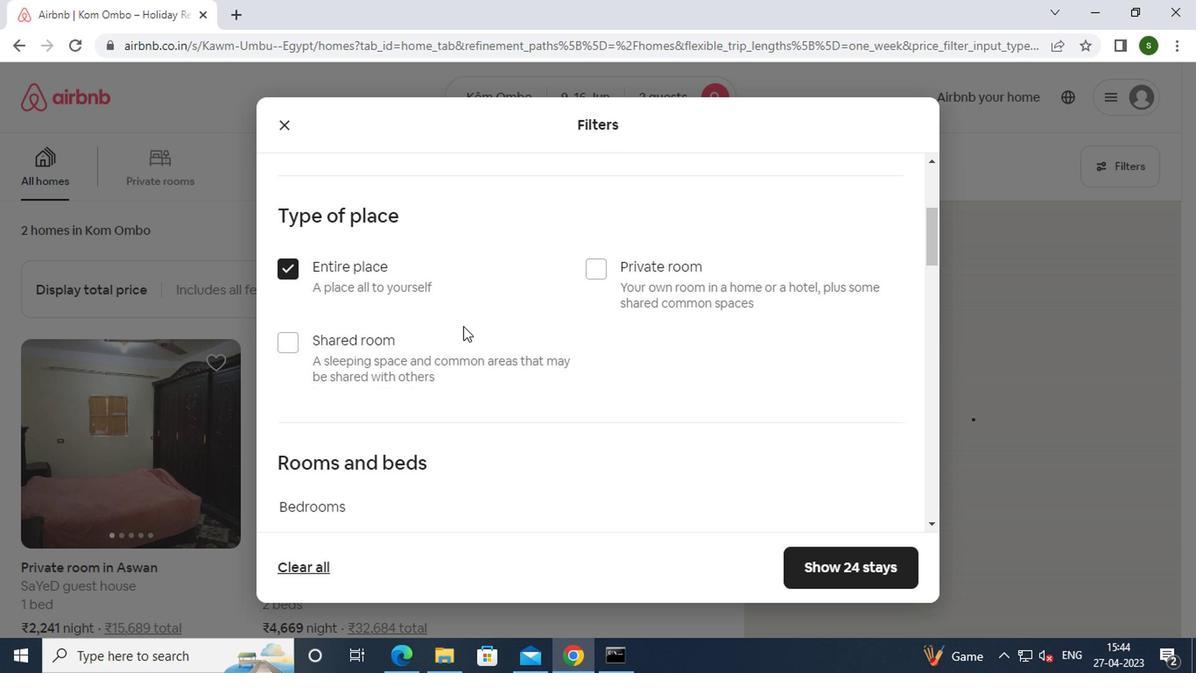 
Action: Mouse moved to (453, 289)
Screenshot: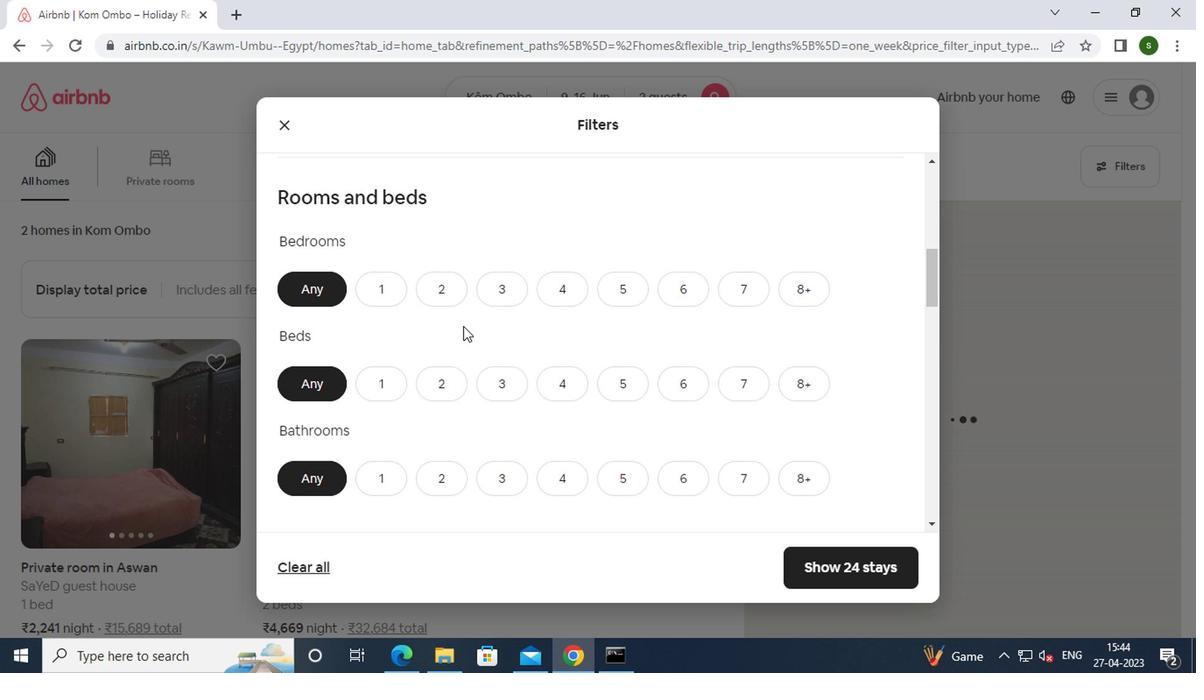 
Action: Mouse pressed left at (453, 289)
Screenshot: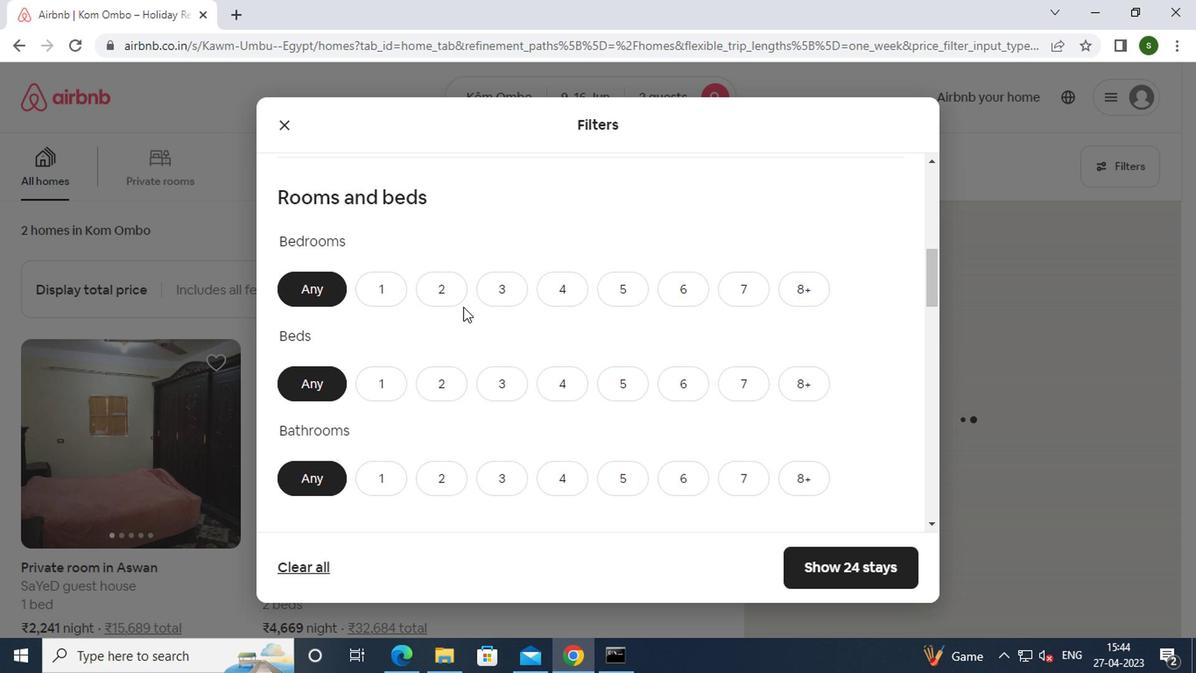 
Action: Mouse moved to (451, 379)
Screenshot: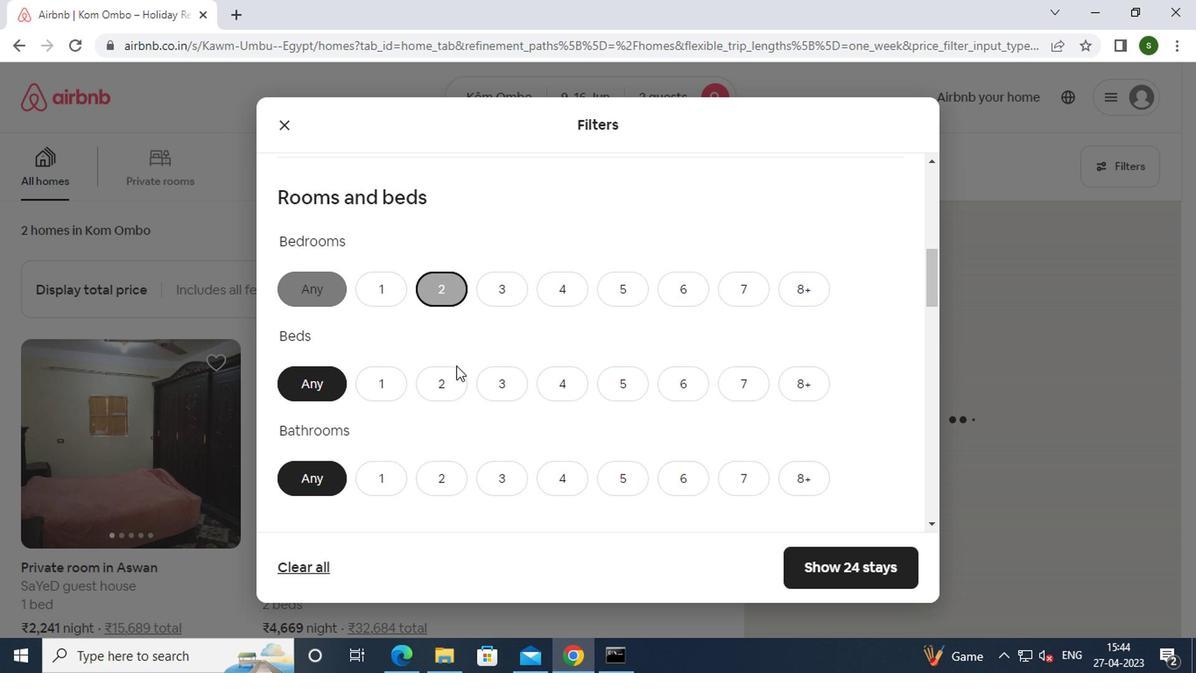
Action: Mouse pressed left at (451, 379)
Screenshot: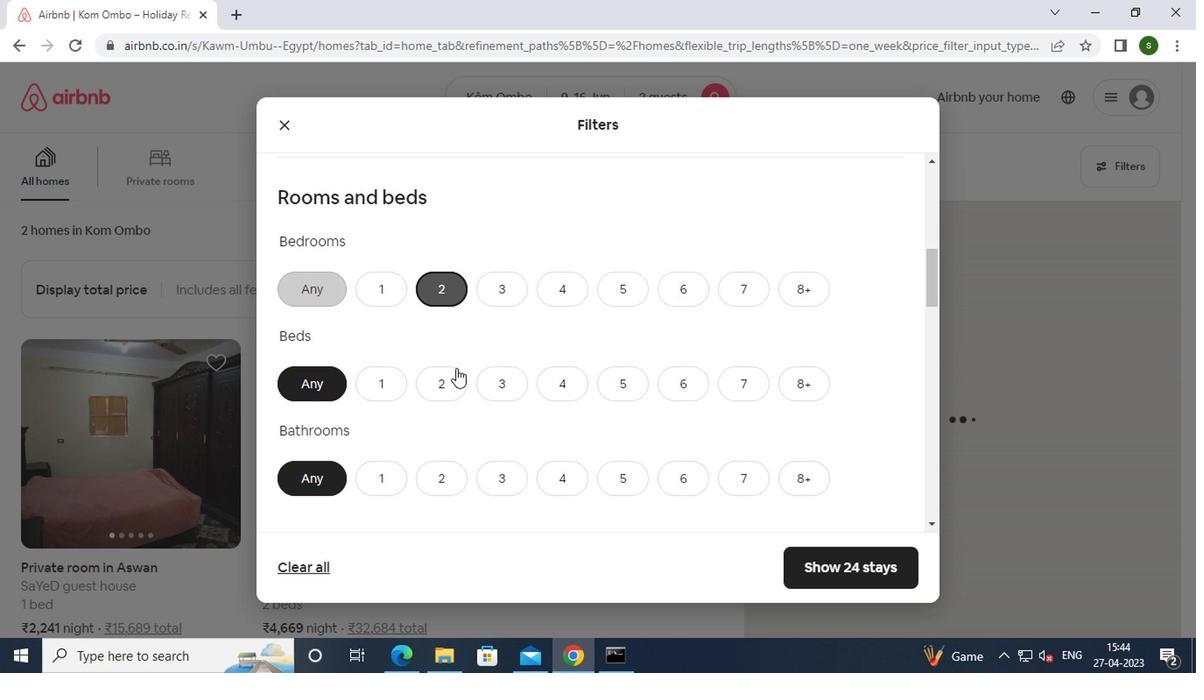 
Action: Mouse moved to (388, 476)
Screenshot: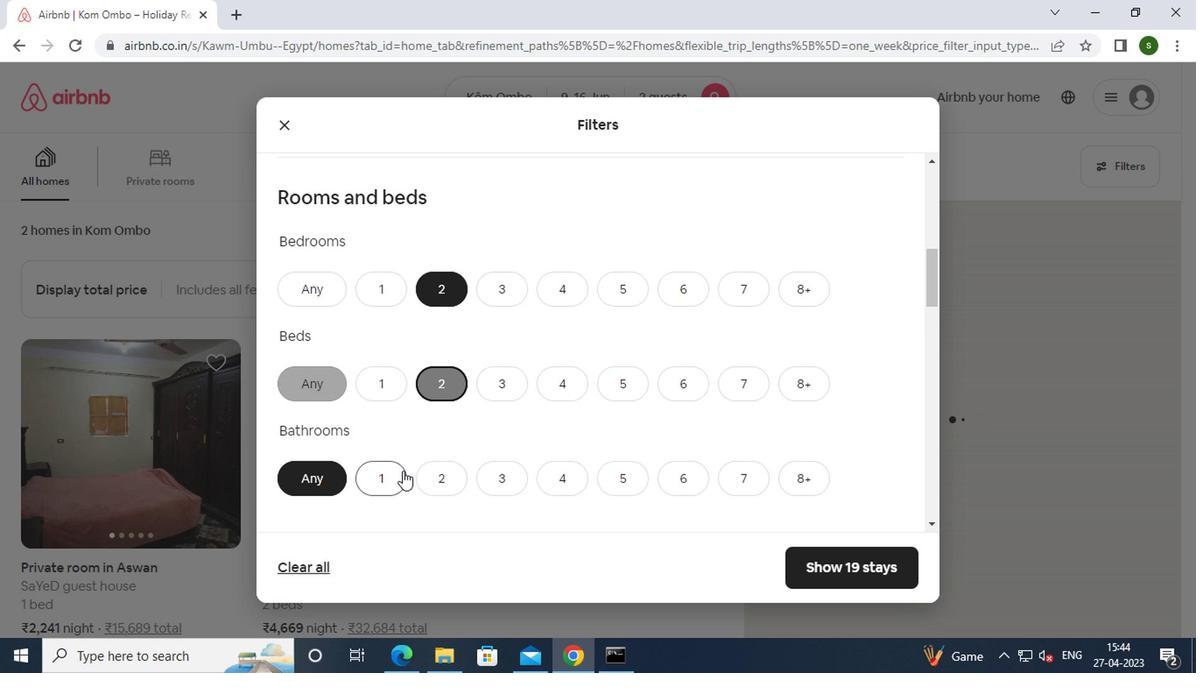 
Action: Mouse pressed left at (388, 476)
Screenshot: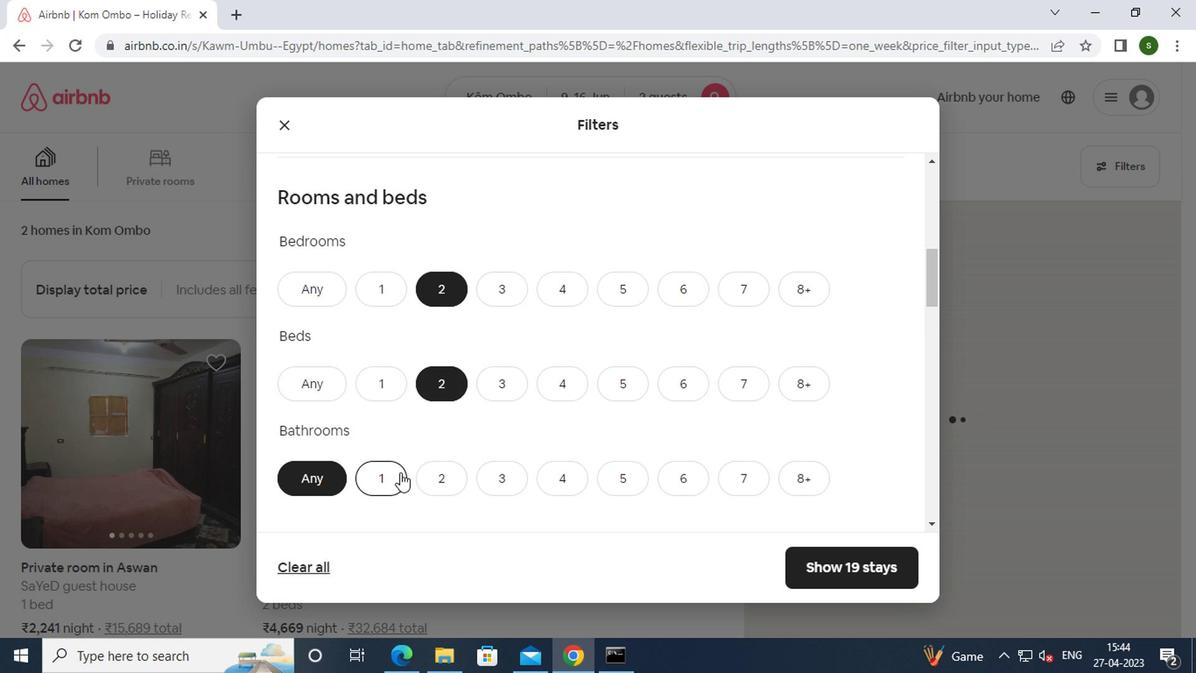 
Action: Mouse moved to (539, 427)
Screenshot: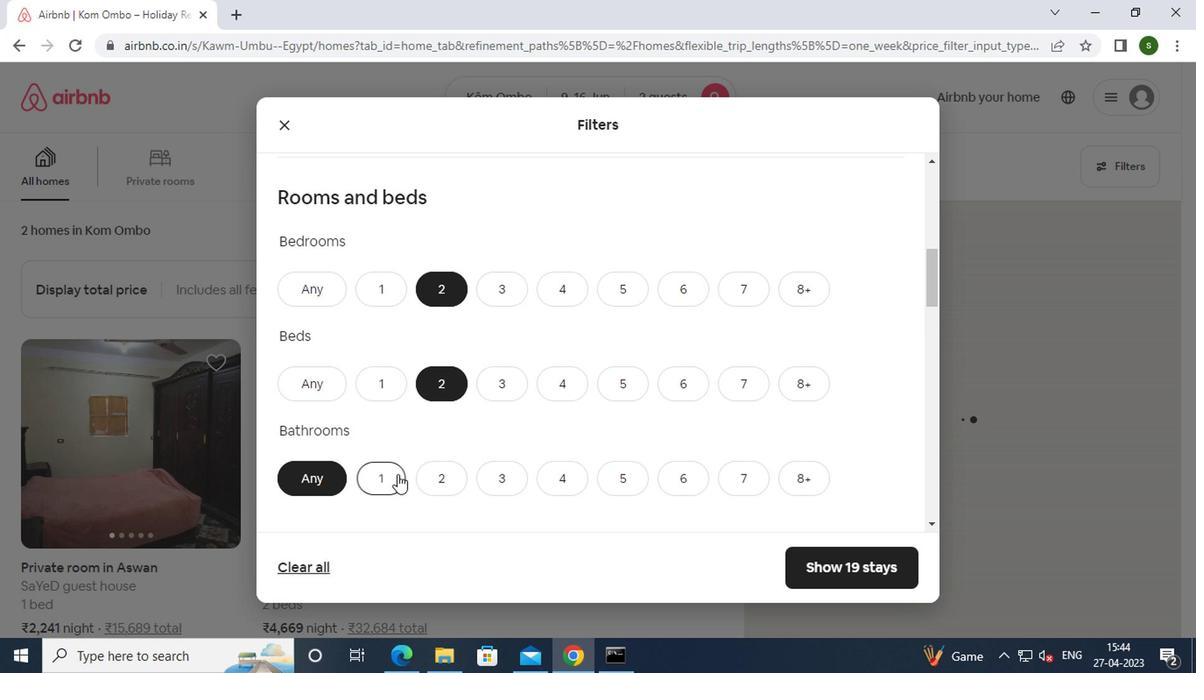 
Action: Mouse scrolled (539, 427) with delta (0, 0)
Screenshot: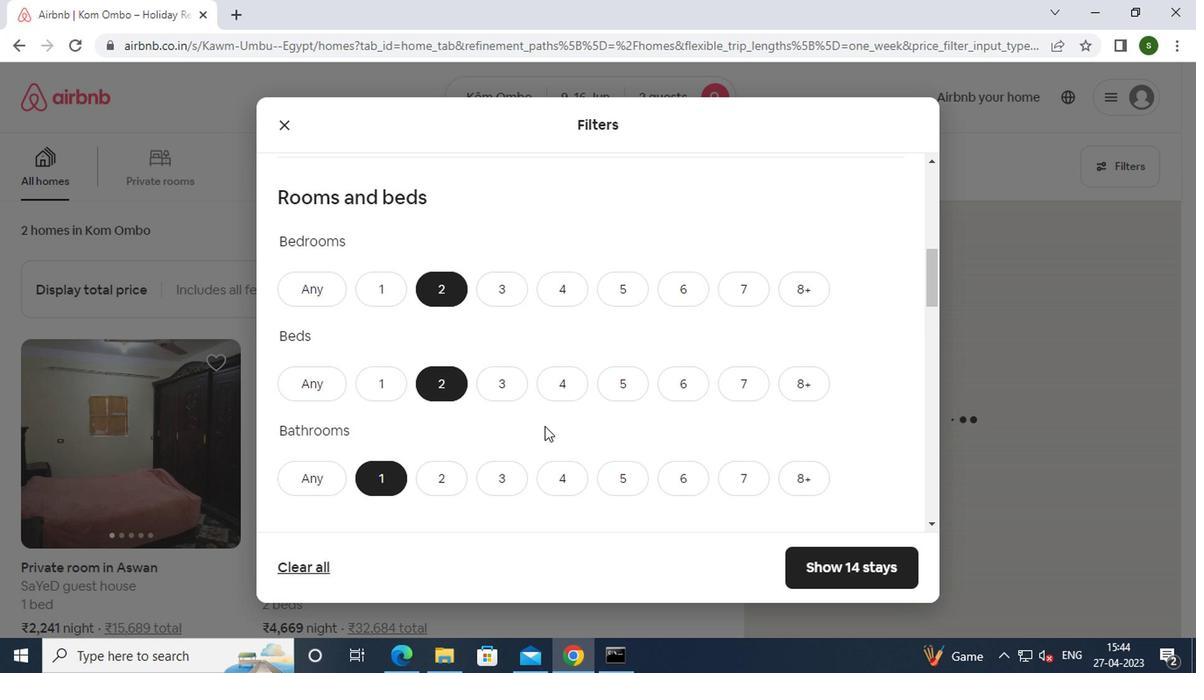 
Action: Mouse scrolled (539, 427) with delta (0, 0)
Screenshot: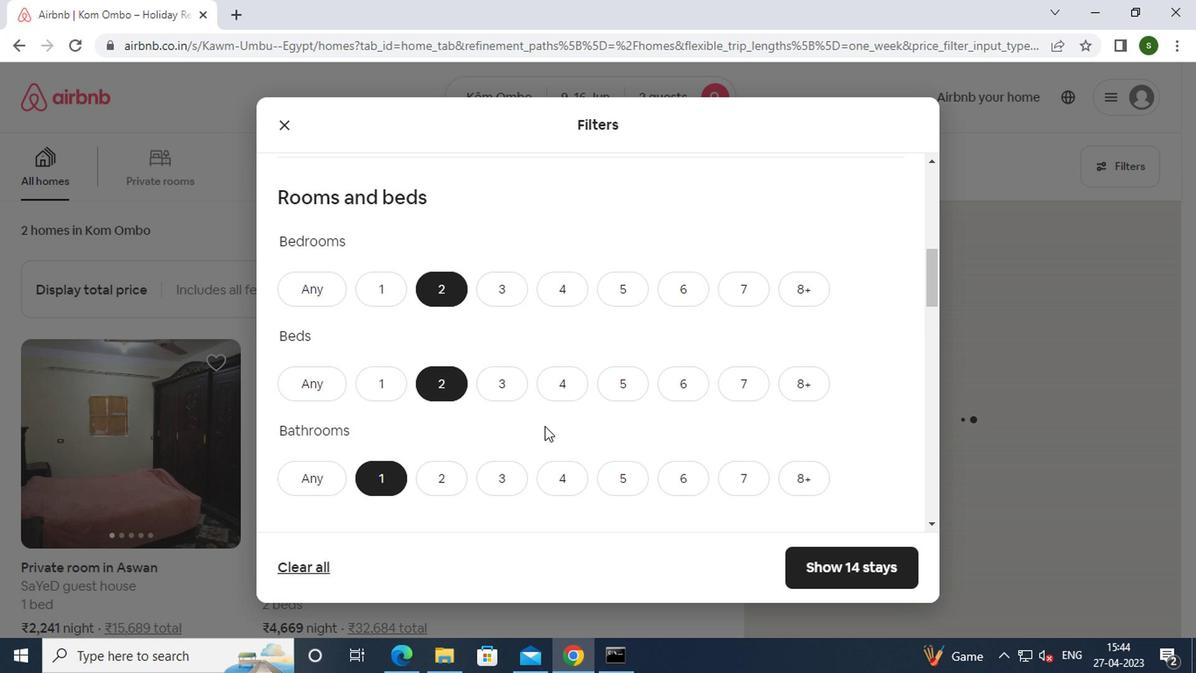 
Action: Mouse scrolled (539, 427) with delta (0, 0)
Screenshot: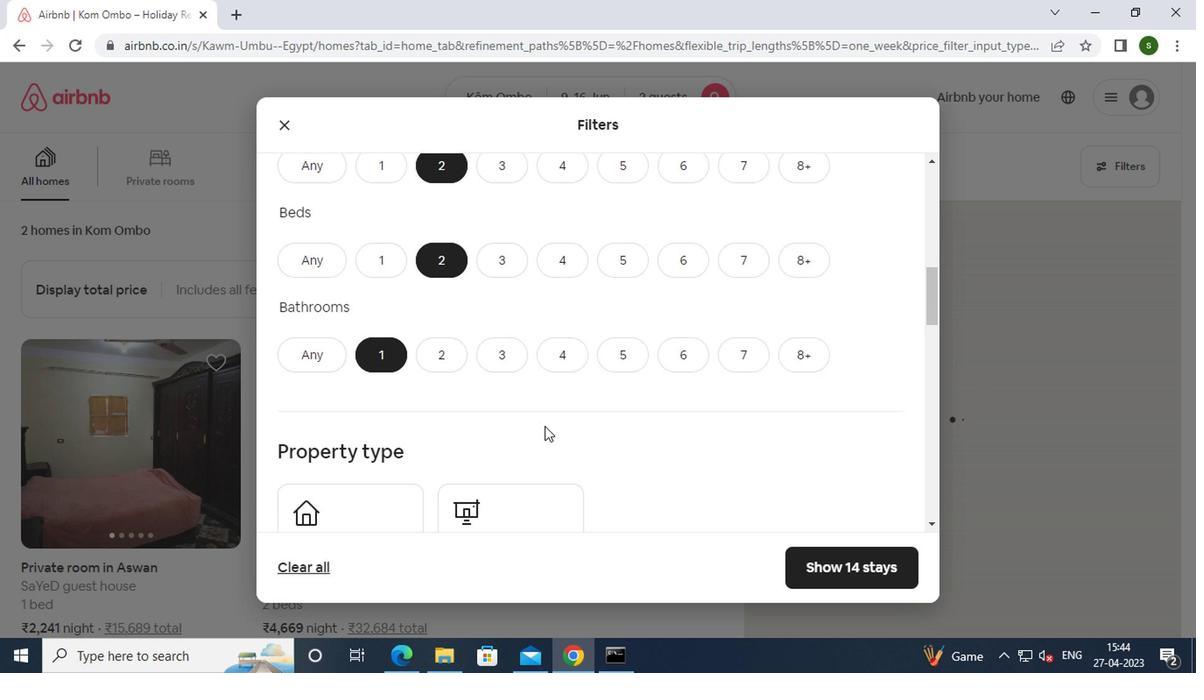 
Action: Mouse moved to (403, 392)
Screenshot: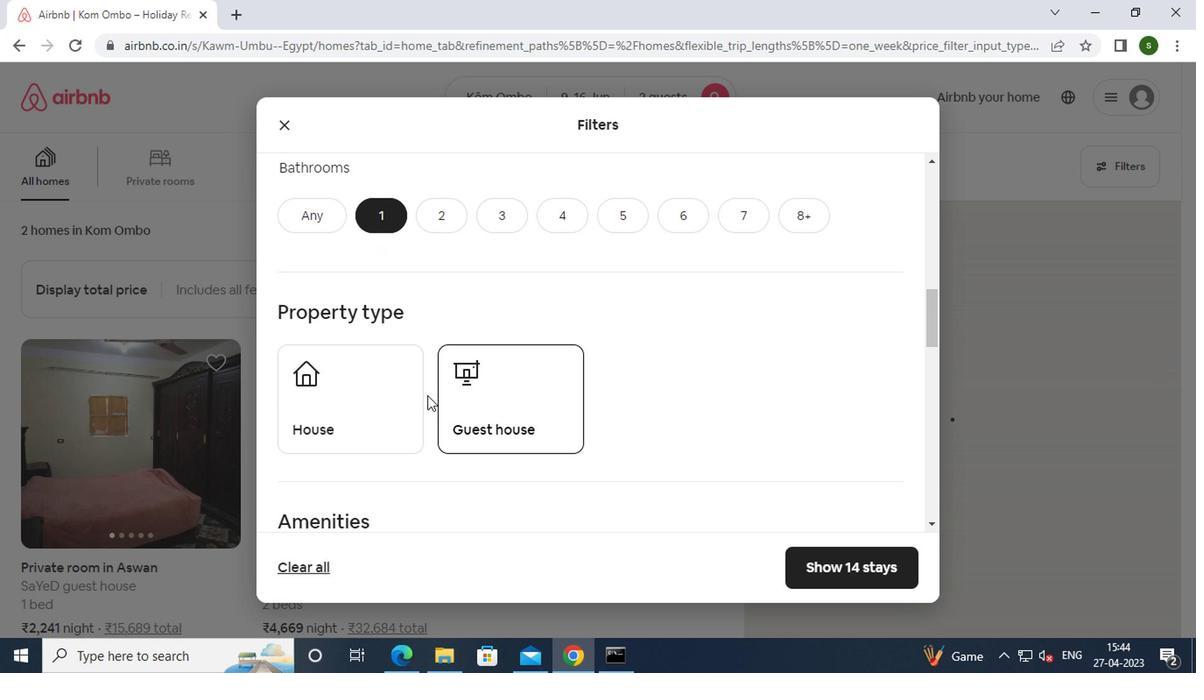 
Action: Mouse pressed left at (403, 392)
Screenshot: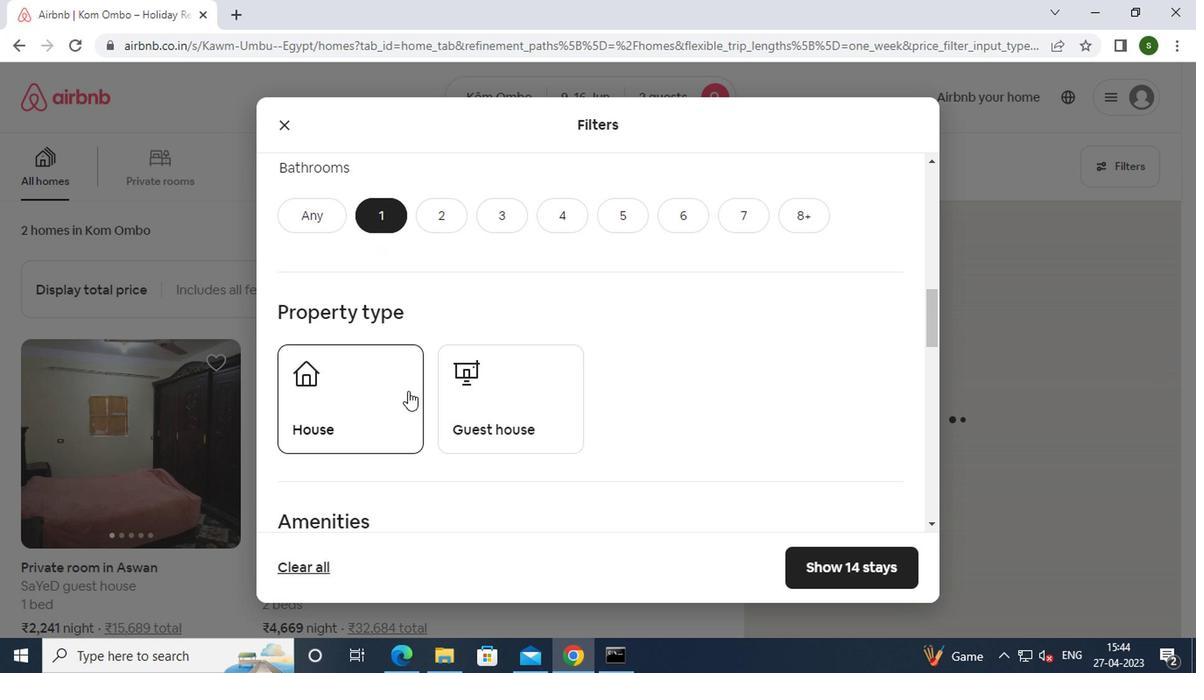 
Action: Mouse moved to (530, 410)
Screenshot: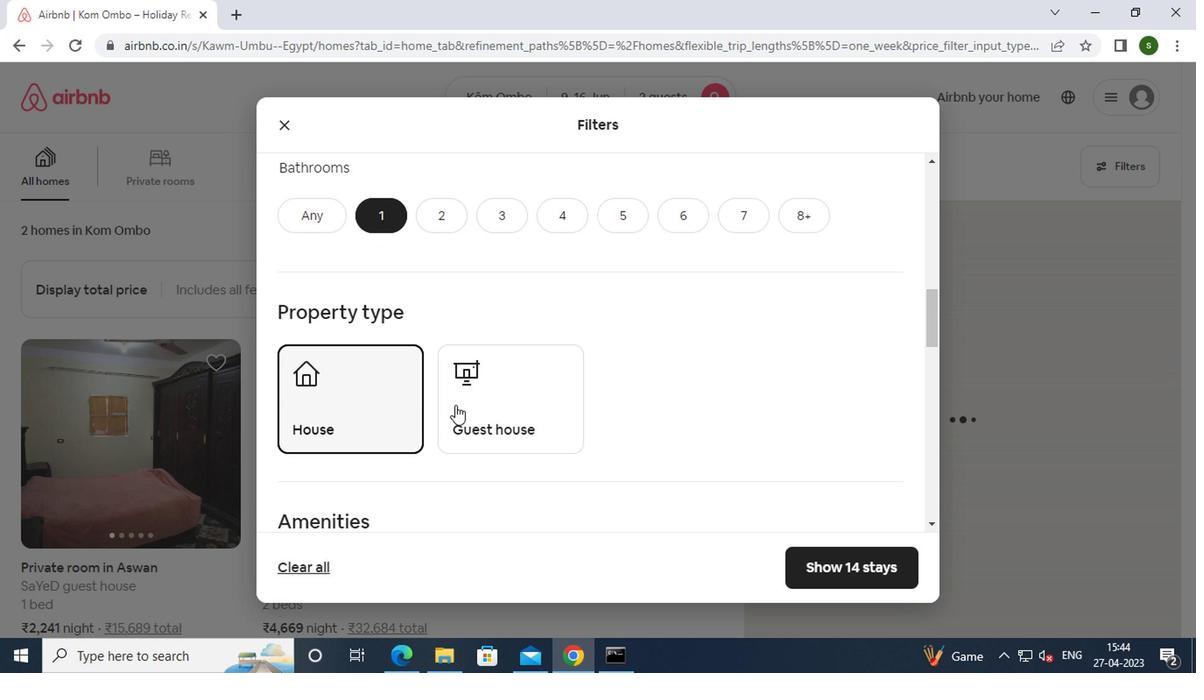 
Action: Mouse pressed left at (530, 410)
Screenshot: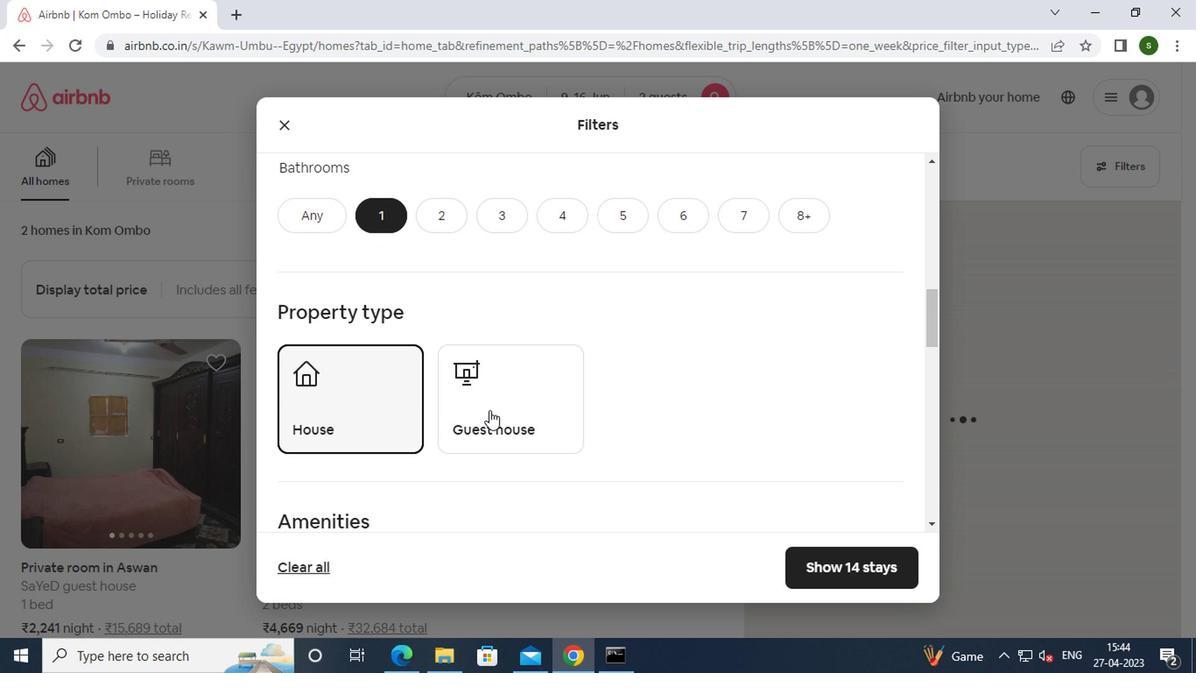 
Action: Mouse moved to (749, 400)
Screenshot: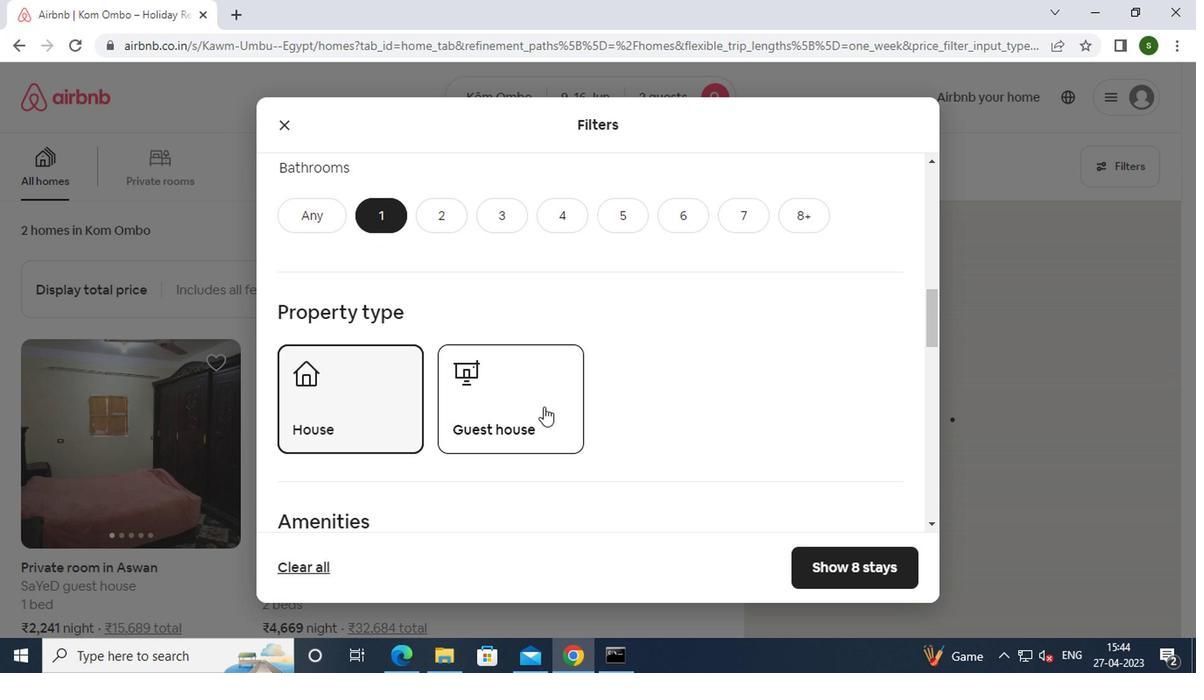 
Action: Mouse scrolled (749, 399) with delta (0, -1)
Screenshot: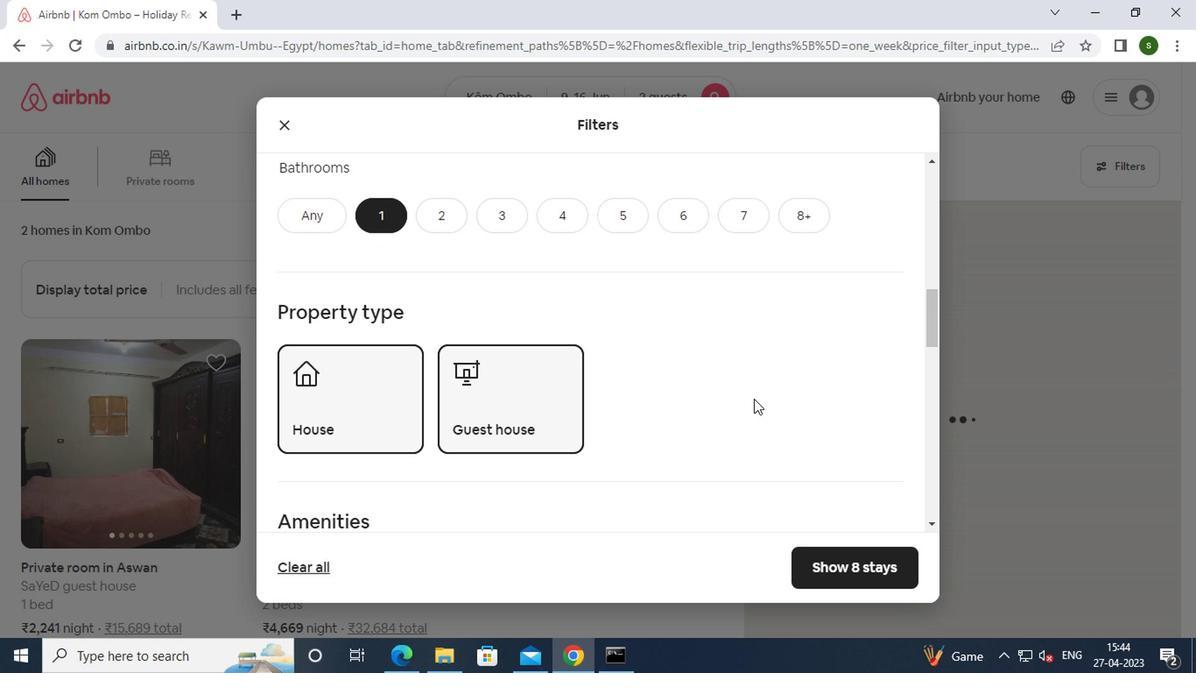
Action: Mouse scrolled (749, 399) with delta (0, -1)
Screenshot: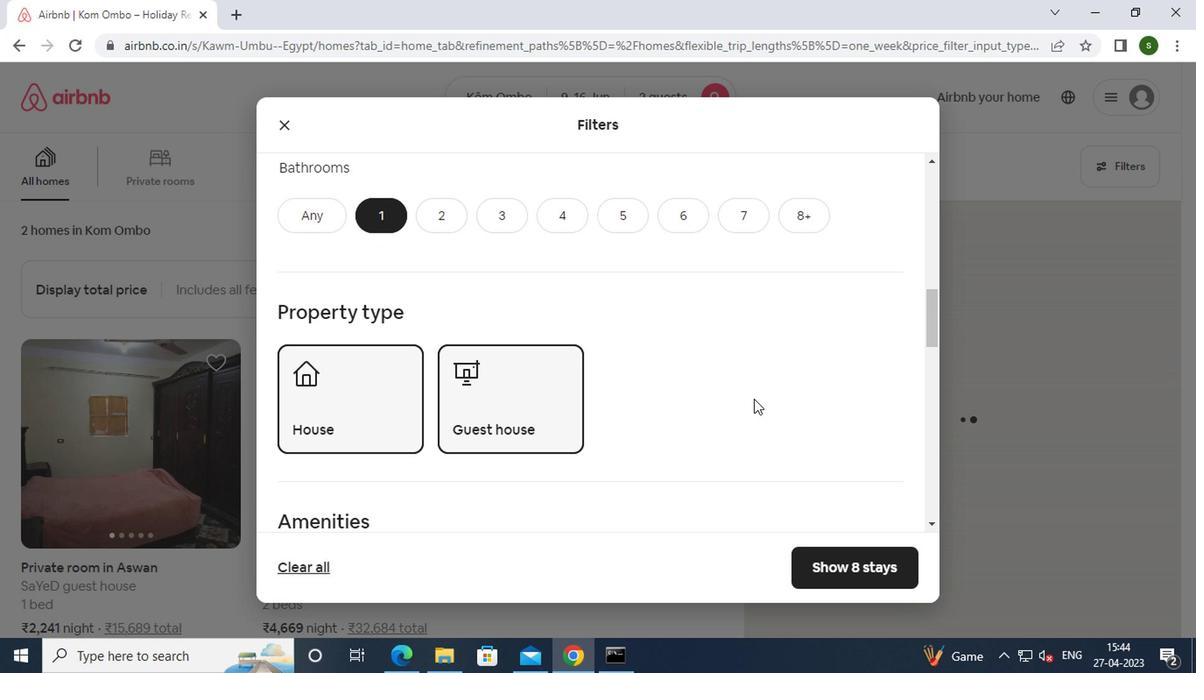 
Action: Mouse scrolled (749, 399) with delta (0, -1)
Screenshot: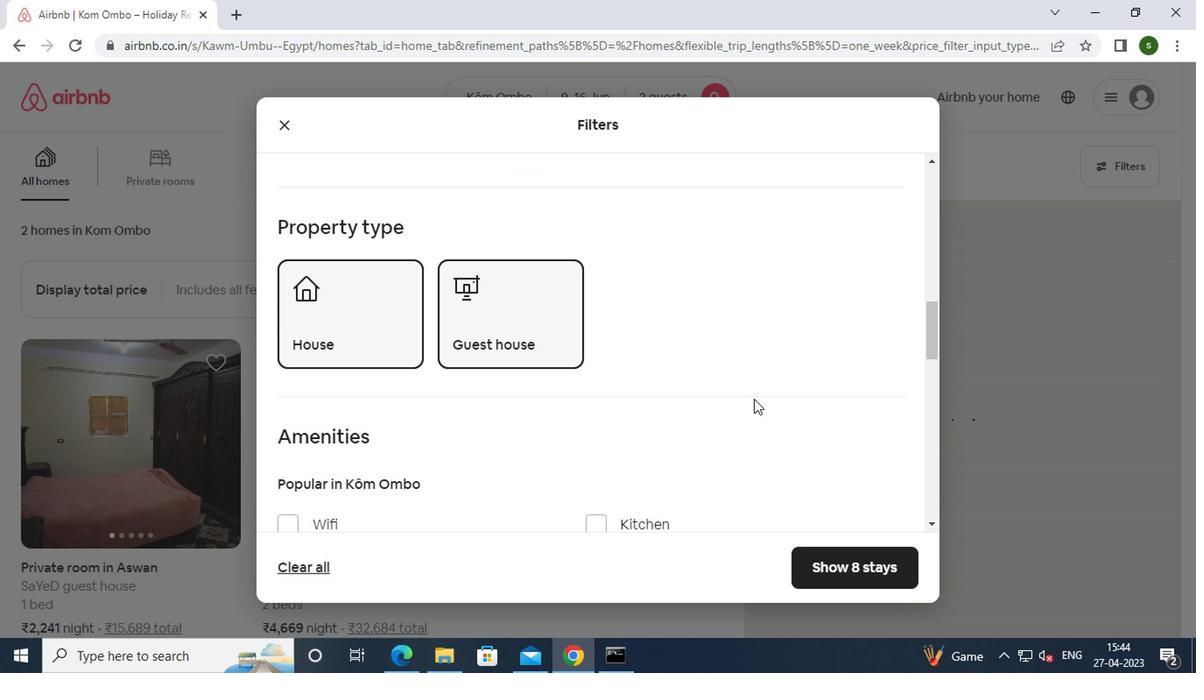 
Action: Mouse scrolled (749, 399) with delta (0, -1)
Screenshot: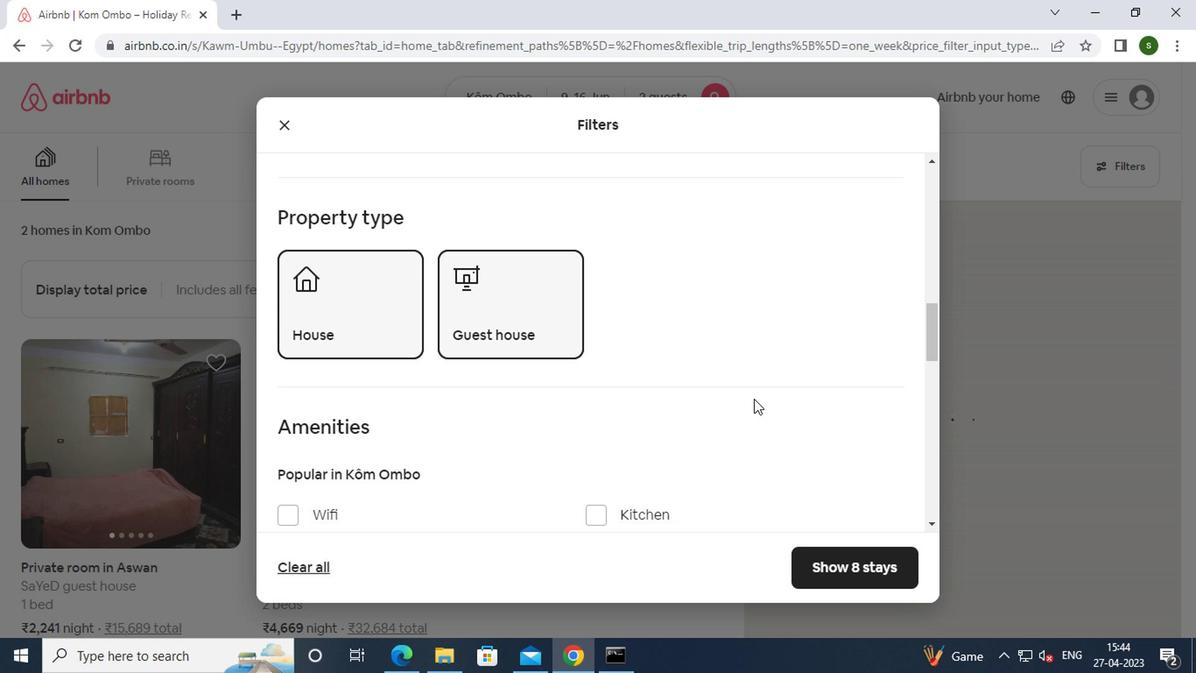 
Action: Mouse scrolled (749, 399) with delta (0, -1)
Screenshot: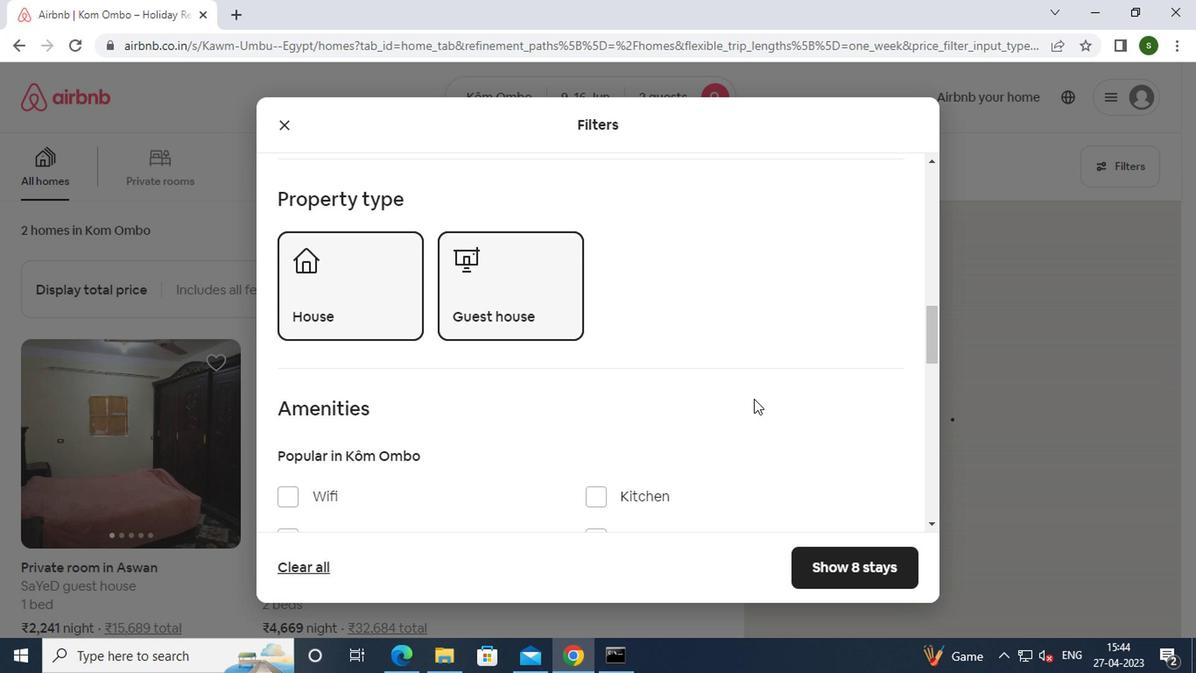 
Action: Mouse scrolled (749, 399) with delta (0, -1)
Screenshot: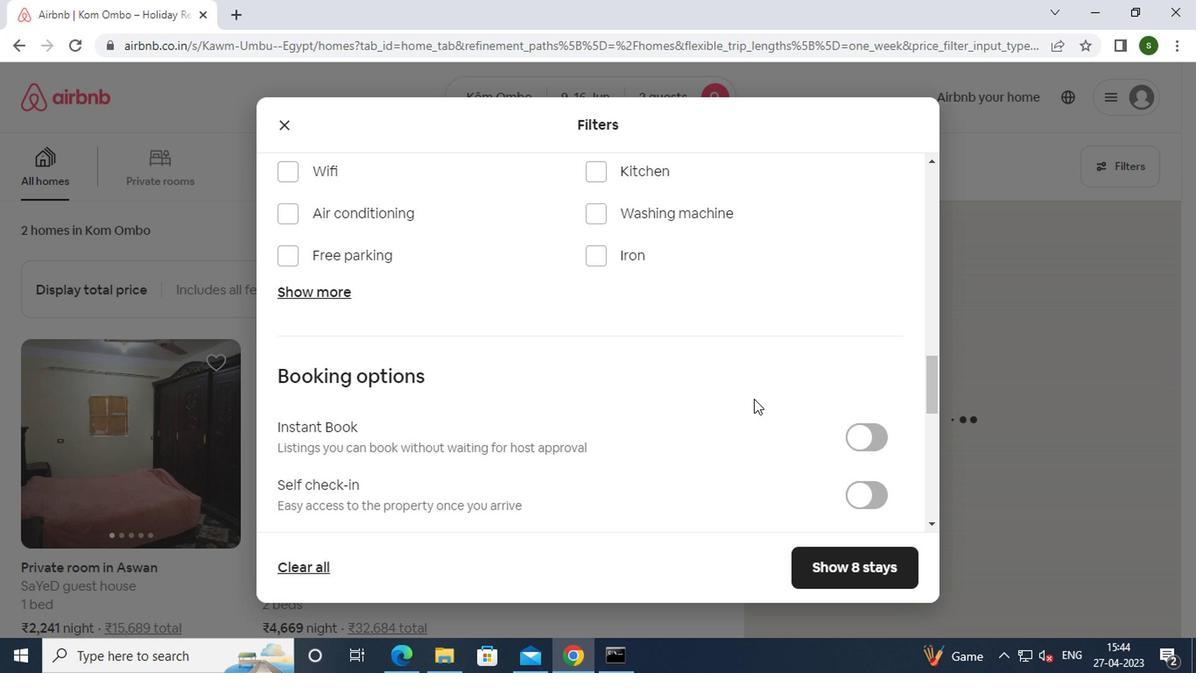 
Action: Mouse scrolled (749, 399) with delta (0, -1)
Screenshot: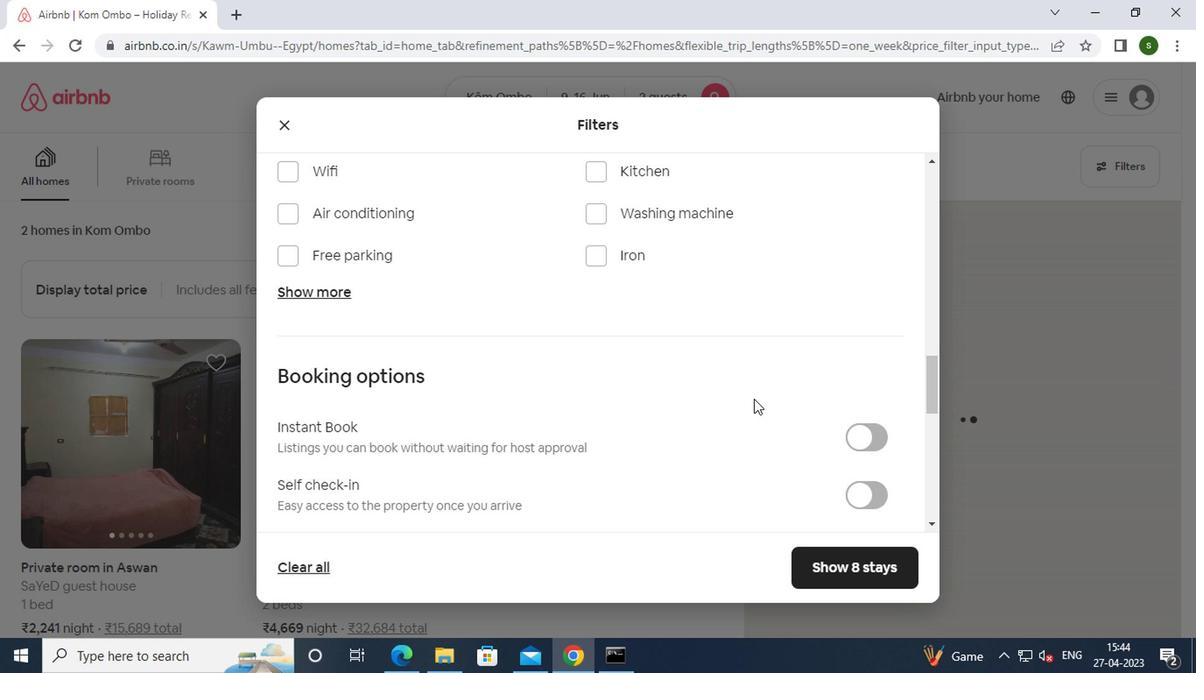 
Action: Mouse moved to (854, 325)
Screenshot: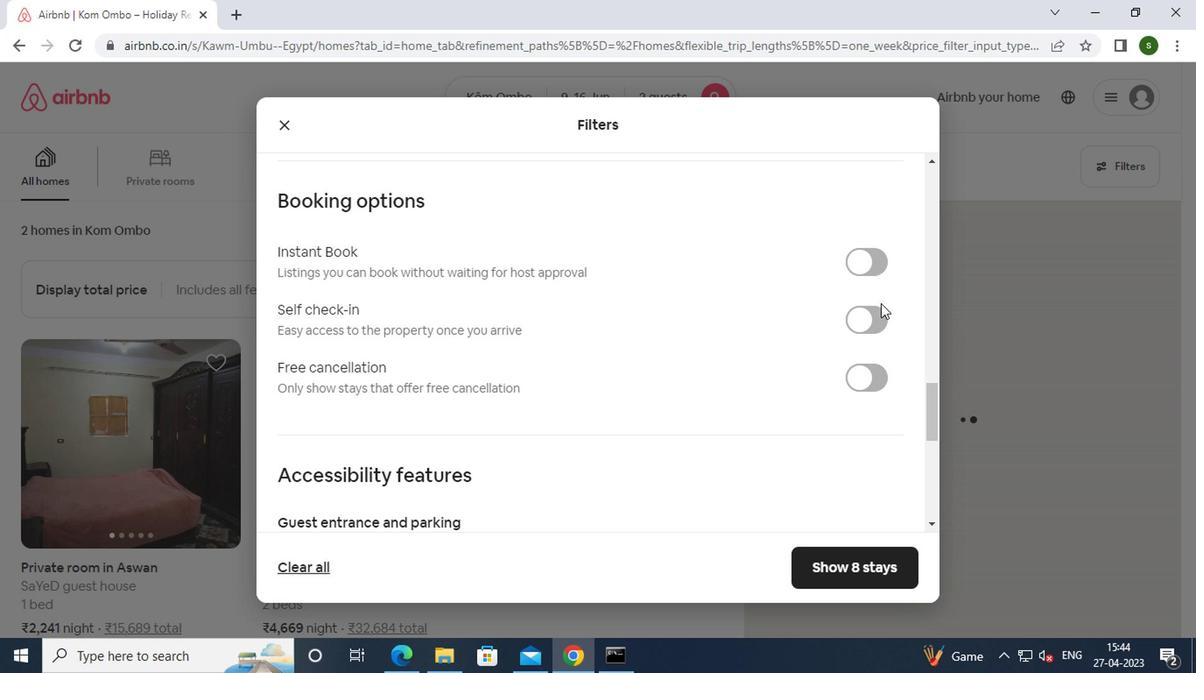 
Action: Mouse pressed left at (854, 325)
Screenshot: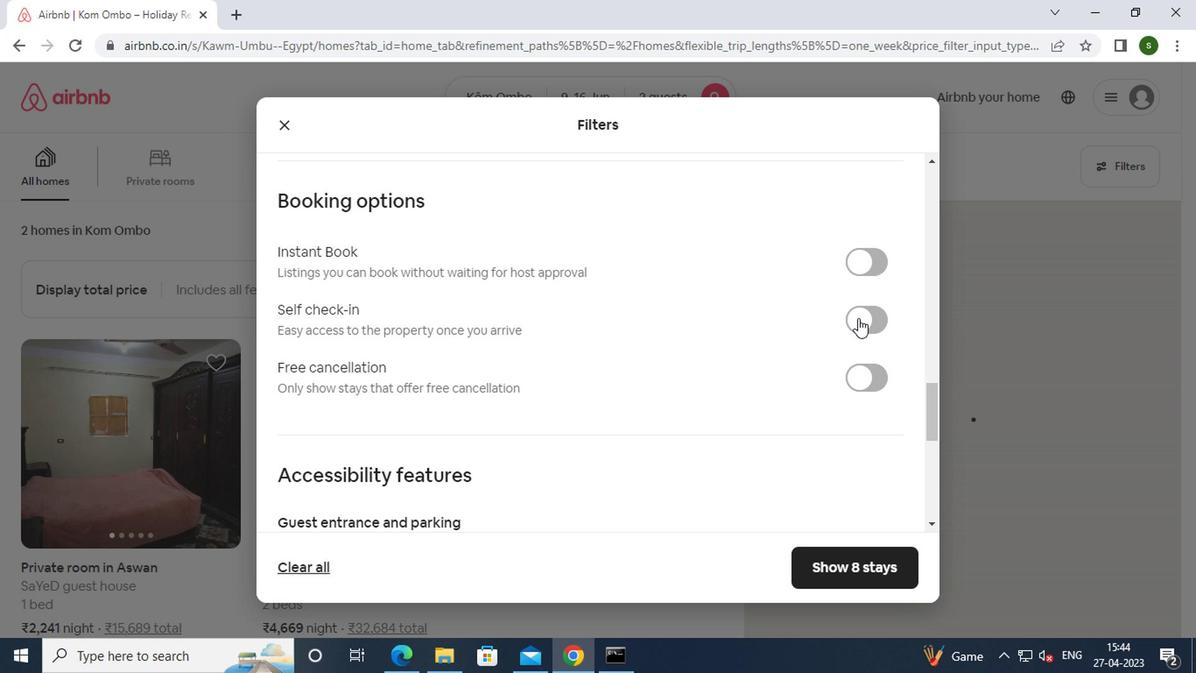 
Action: Mouse moved to (728, 369)
Screenshot: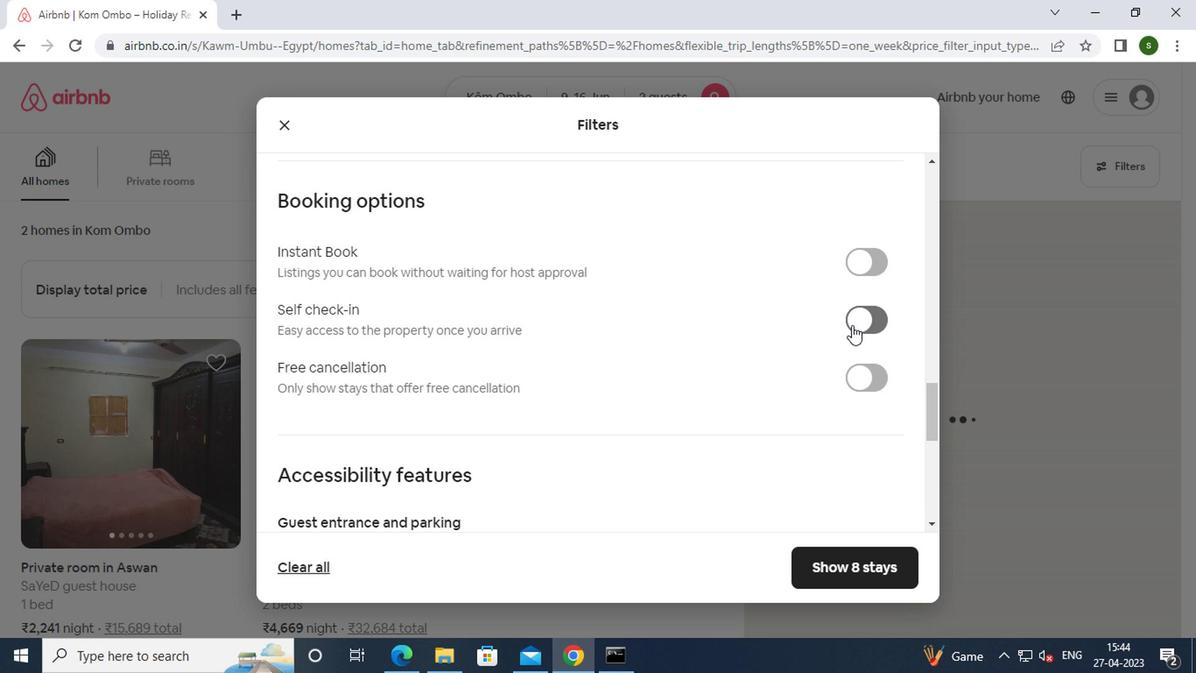 
Action: Mouse scrolled (728, 368) with delta (0, 0)
Screenshot: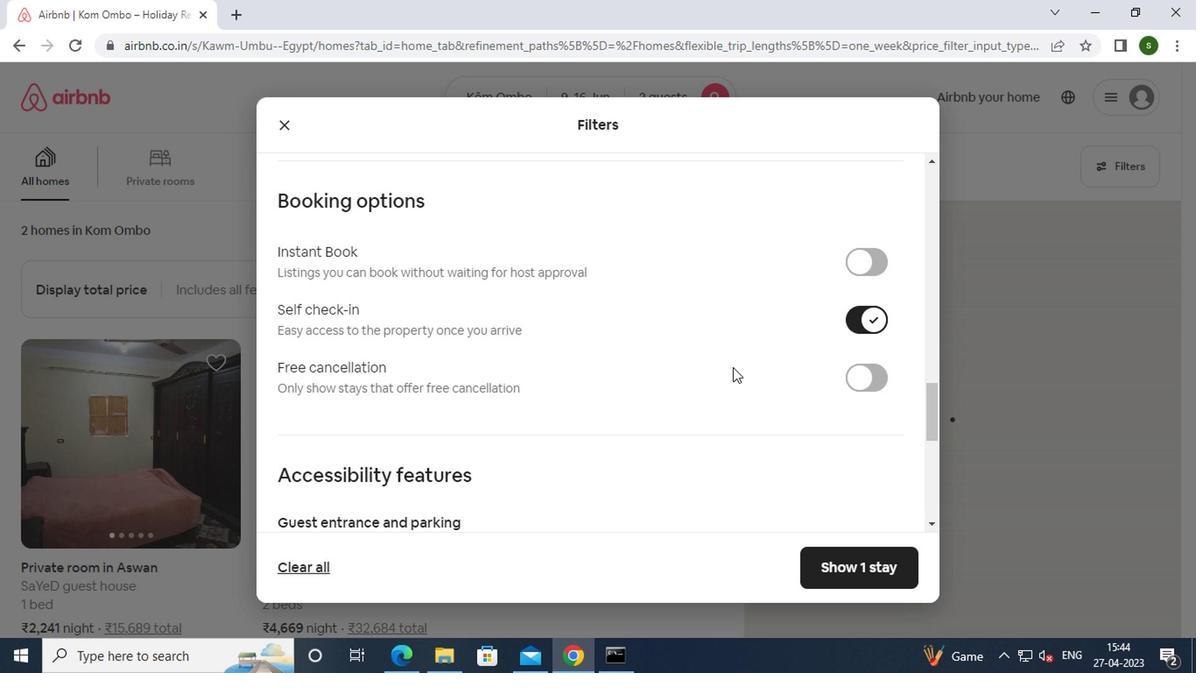 
Action: Mouse scrolled (728, 368) with delta (0, 0)
Screenshot: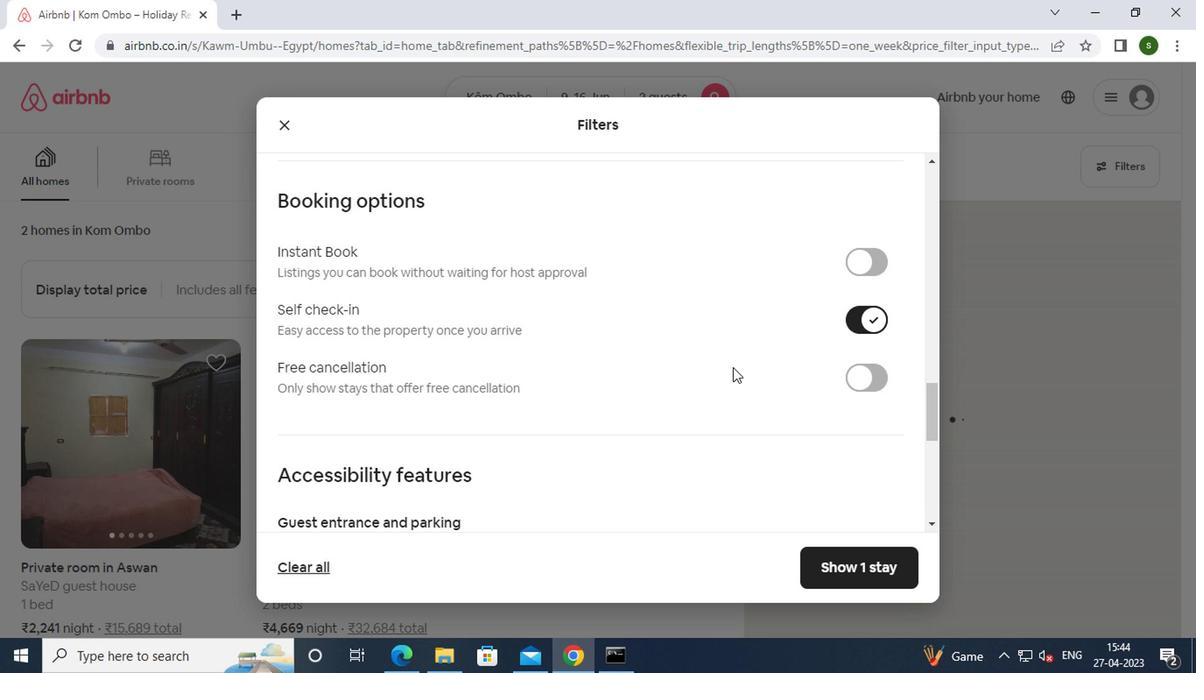 
Action: Mouse scrolled (728, 368) with delta (0, 0)
Screenshot: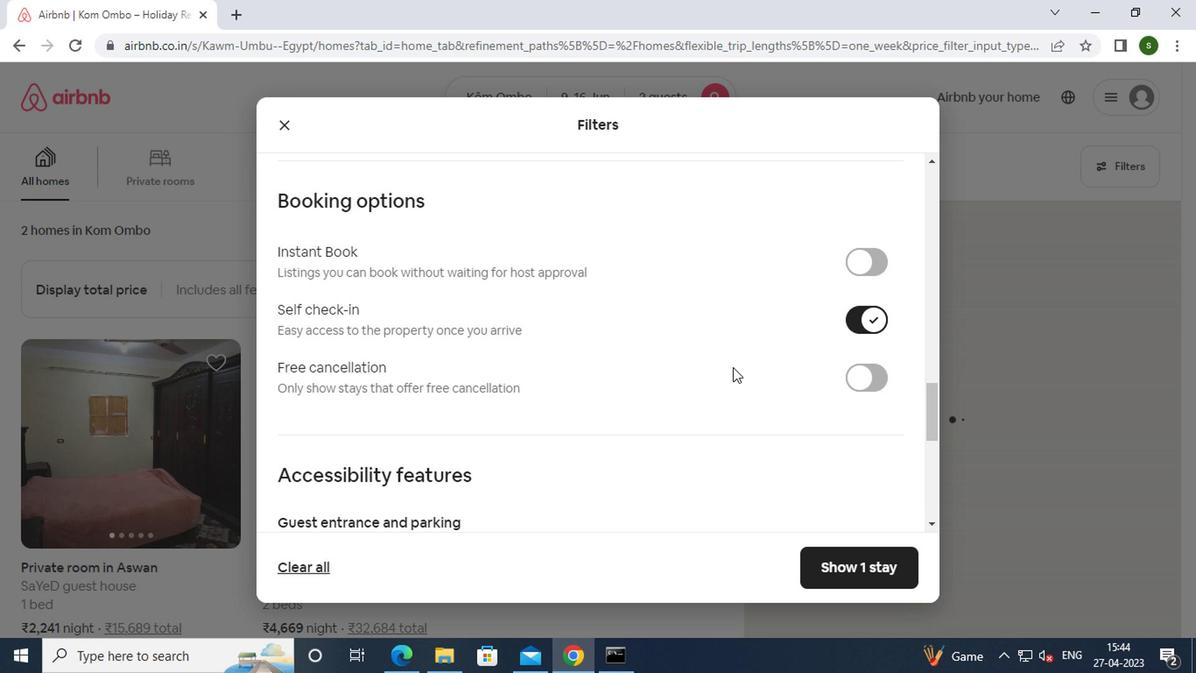 
Action: Mouse scrolled (728, 368) with delta (0, 0)
Screenshot: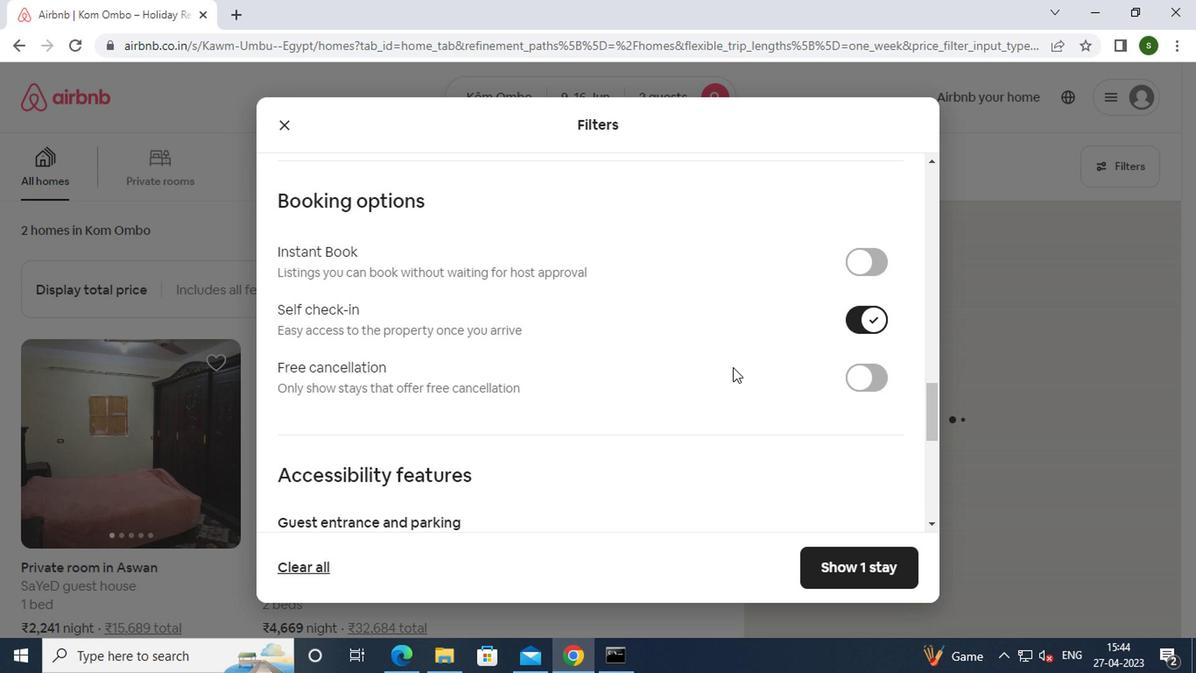 
Action: Mouse scrolled (728, 368) with delta (0, 0)
Screenshot: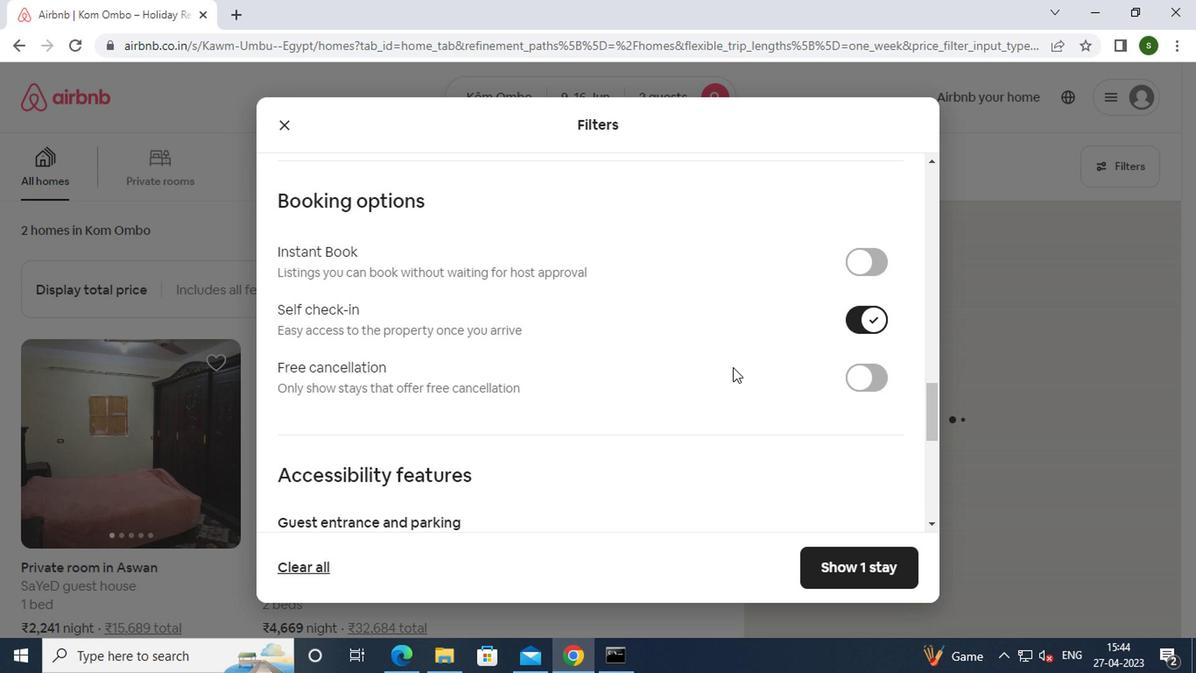 
Action: Mouse scrolled (728, 368) with delta (0, 0)
Screenshot: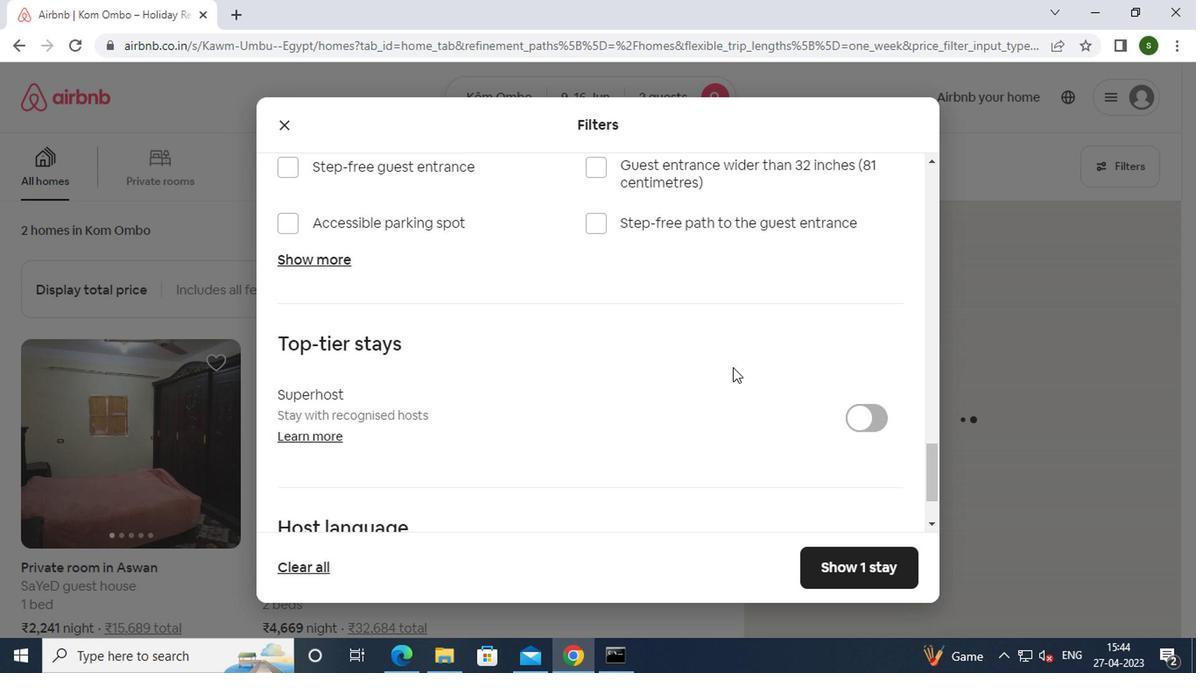 
Action: Mouse scrolled (728, 368) with delta (0, 0)
Screenshot: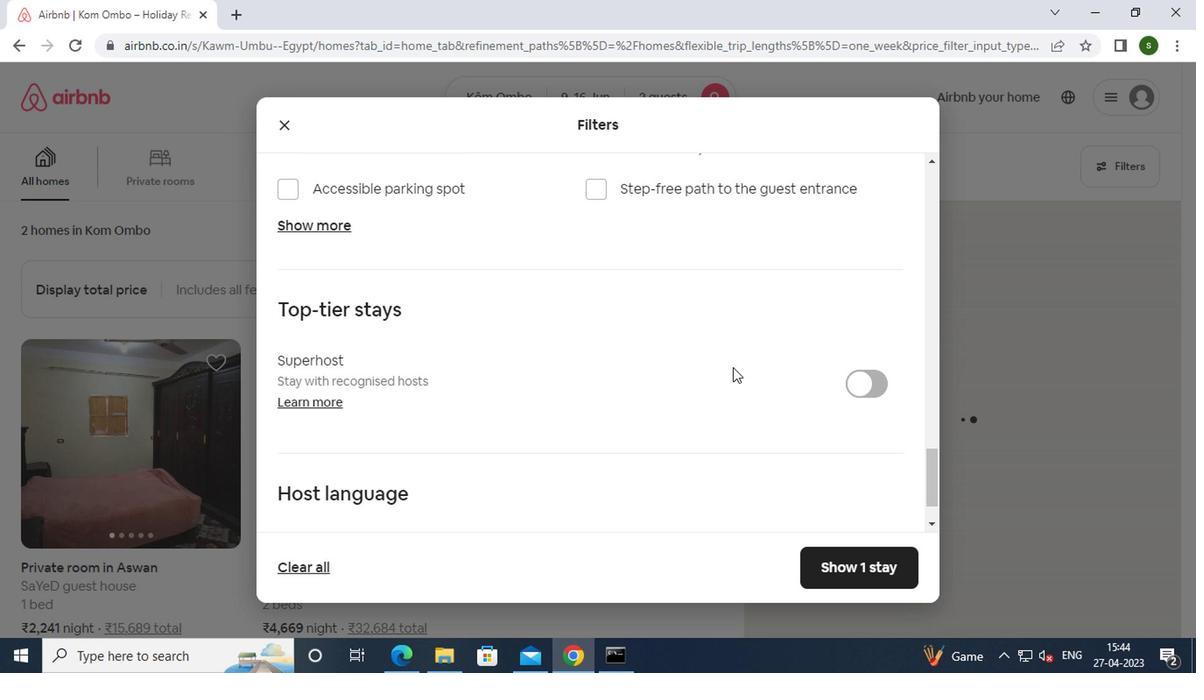 
Action: Mouse scrolled (728, 368) with delta (0, 0)
Screenshot: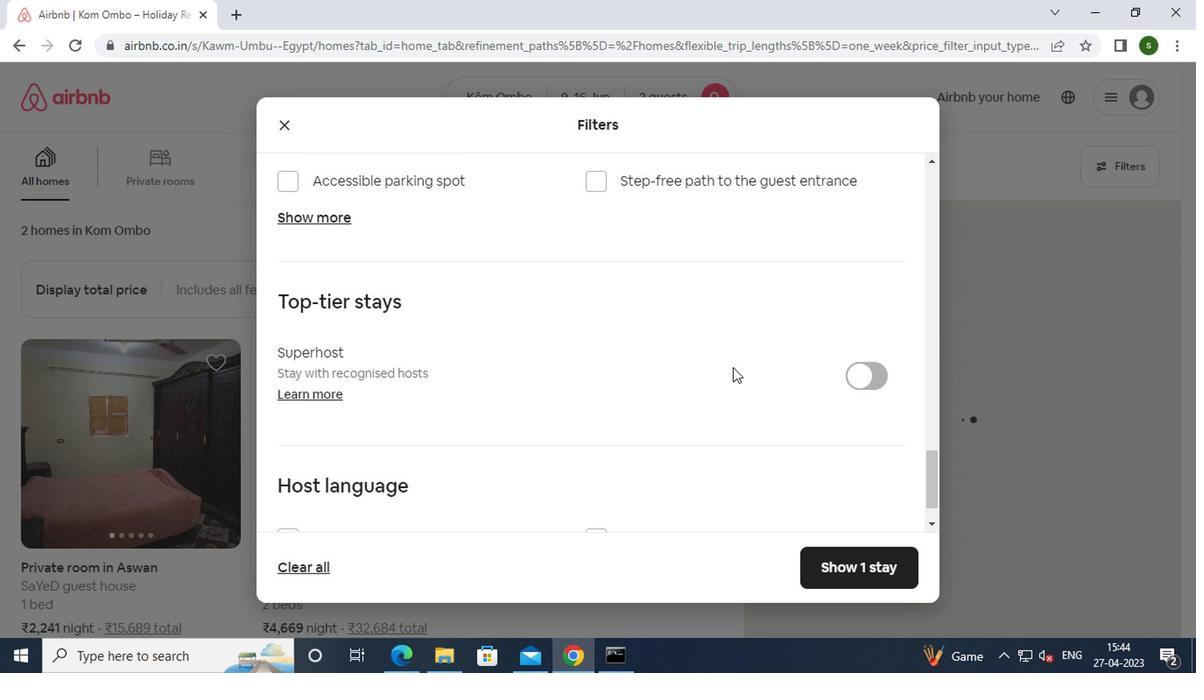 
Action: Mouse moved to (336, 488)
Screenshot: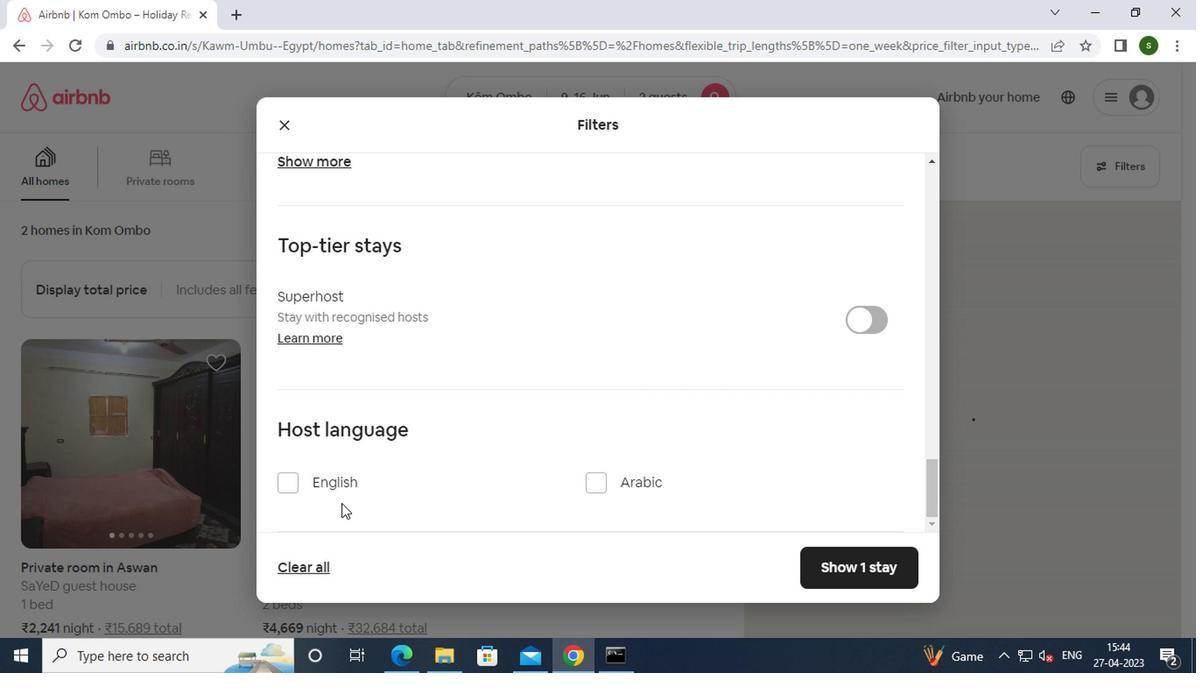 
Action: Mouse pressed left at (336, 488)
Screenshot: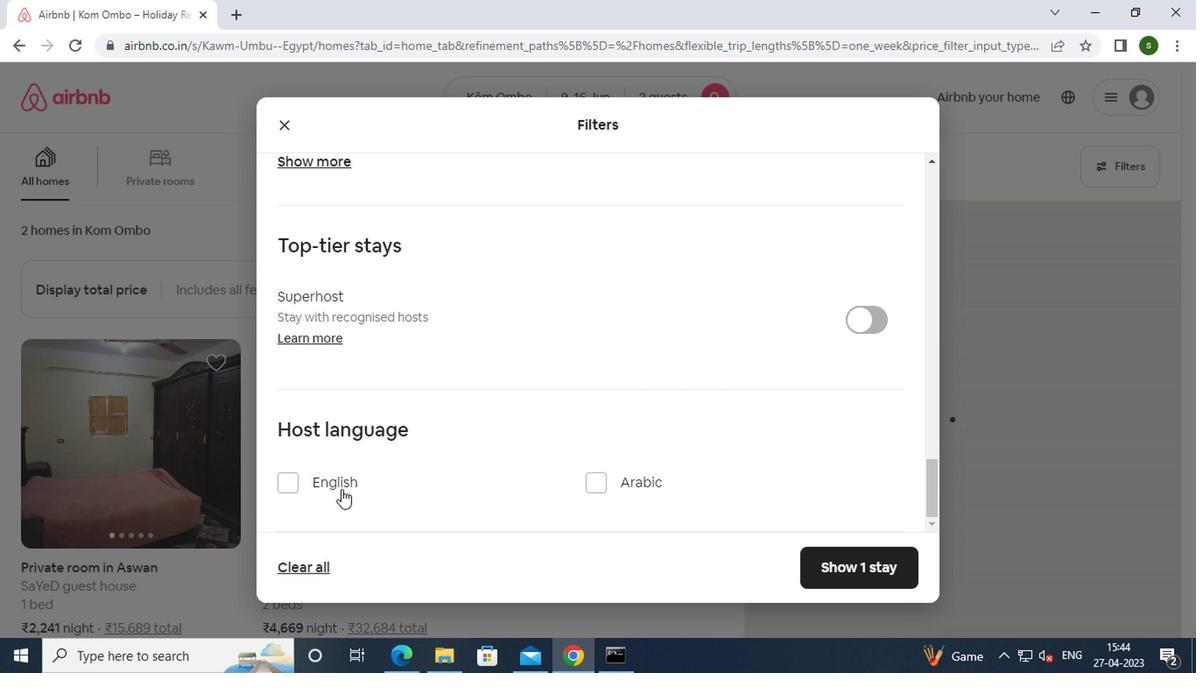 
Action: Mouse moved to (862, 569)
Screenshot: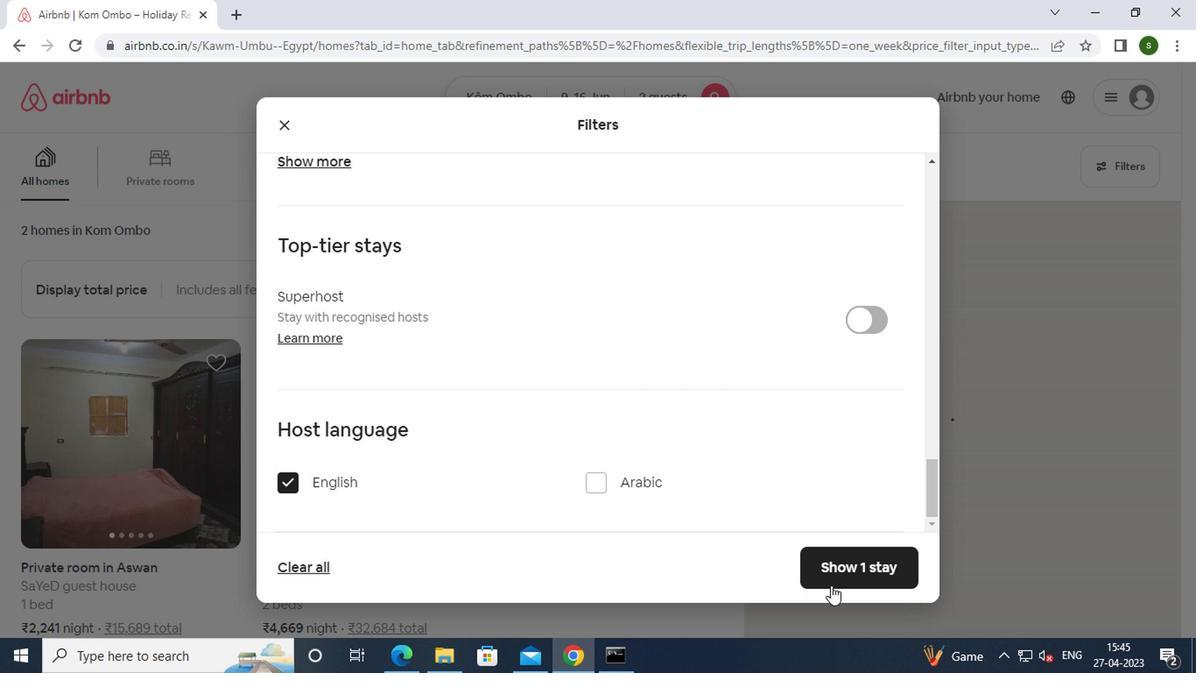 
Action: Mouse pressed left at (862, 569)
Screenshot: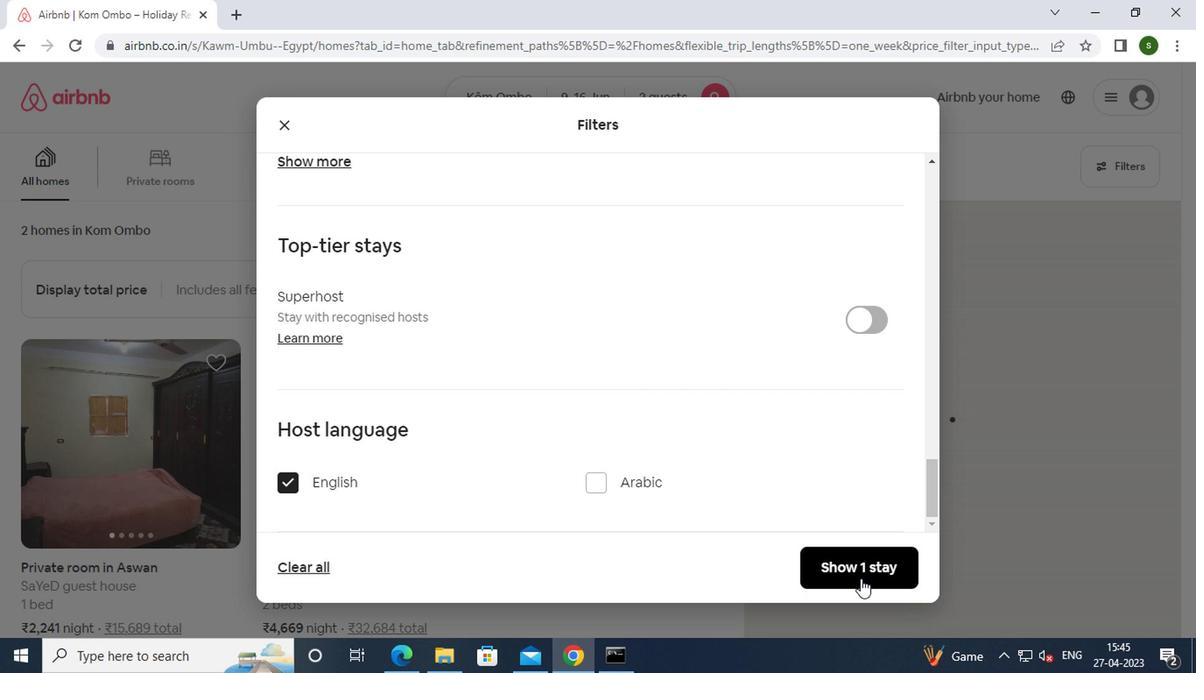 
Action: Mouse moved to (664, 378)
Screenshot: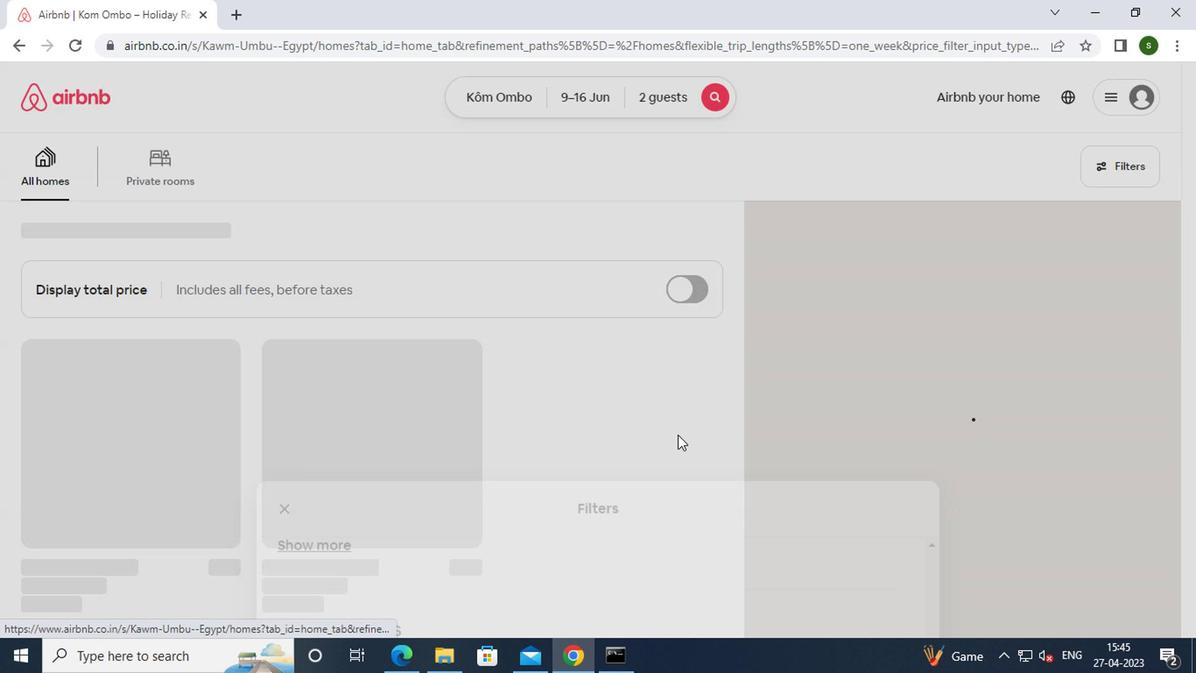 
